 Task: In the Company ppg.com, Add note: 'Schedule a team brainstorming session for marketing campaign ideas.'. Mark checkbox to create task to follow up ': In 3 business days '. Create task, with  description: Send Thank You Email to Referral, Add due date: In 3 Business Days; Add reminder: 30 Minutes before. Set Priority High and add note: Take detailed meeting minutes and share them with the team afterward.. Logged in from softage.5@softage.net
Action: Mouse moved to (170, 223)
Screenshot: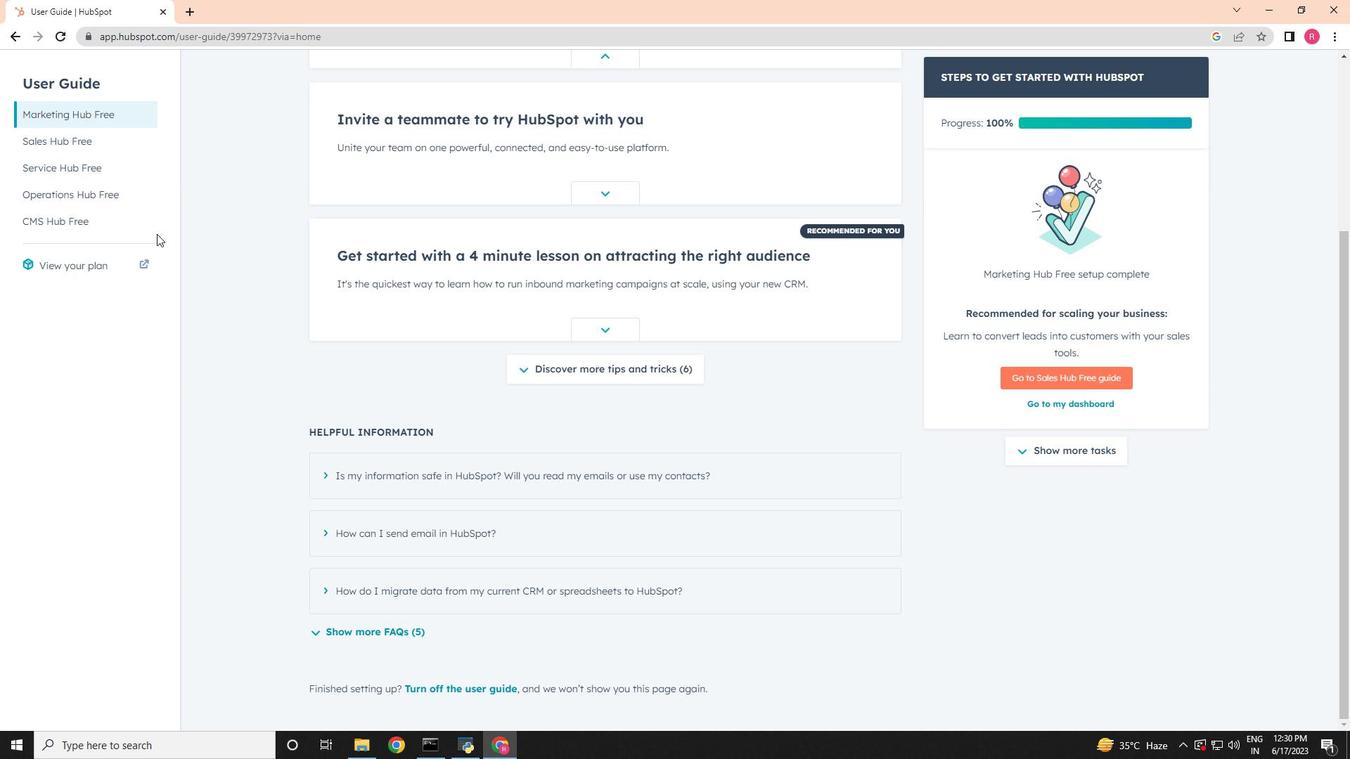 
Action: Mouse scrolled (170, 224) with delta (0, 0)
Screenshot: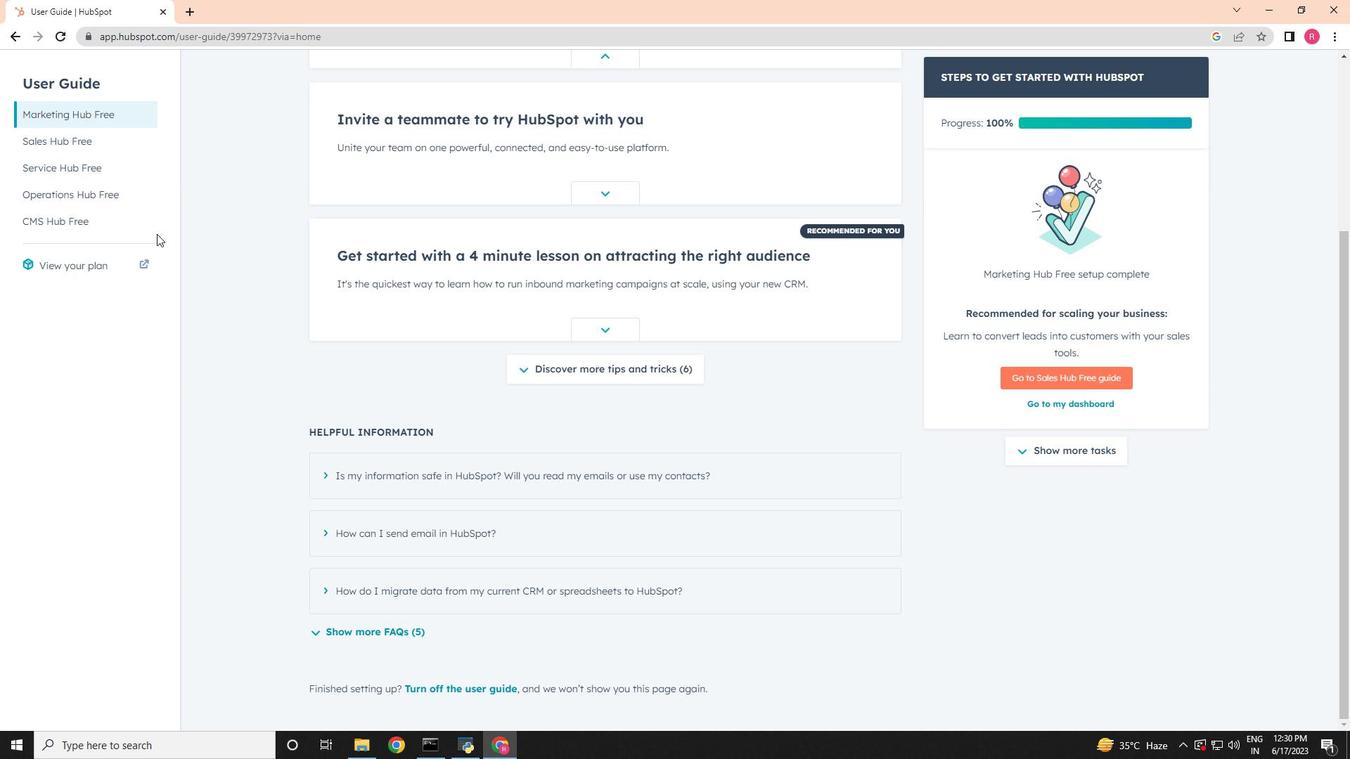 
Action: Mouse moved to (173, 216)
Screenshot: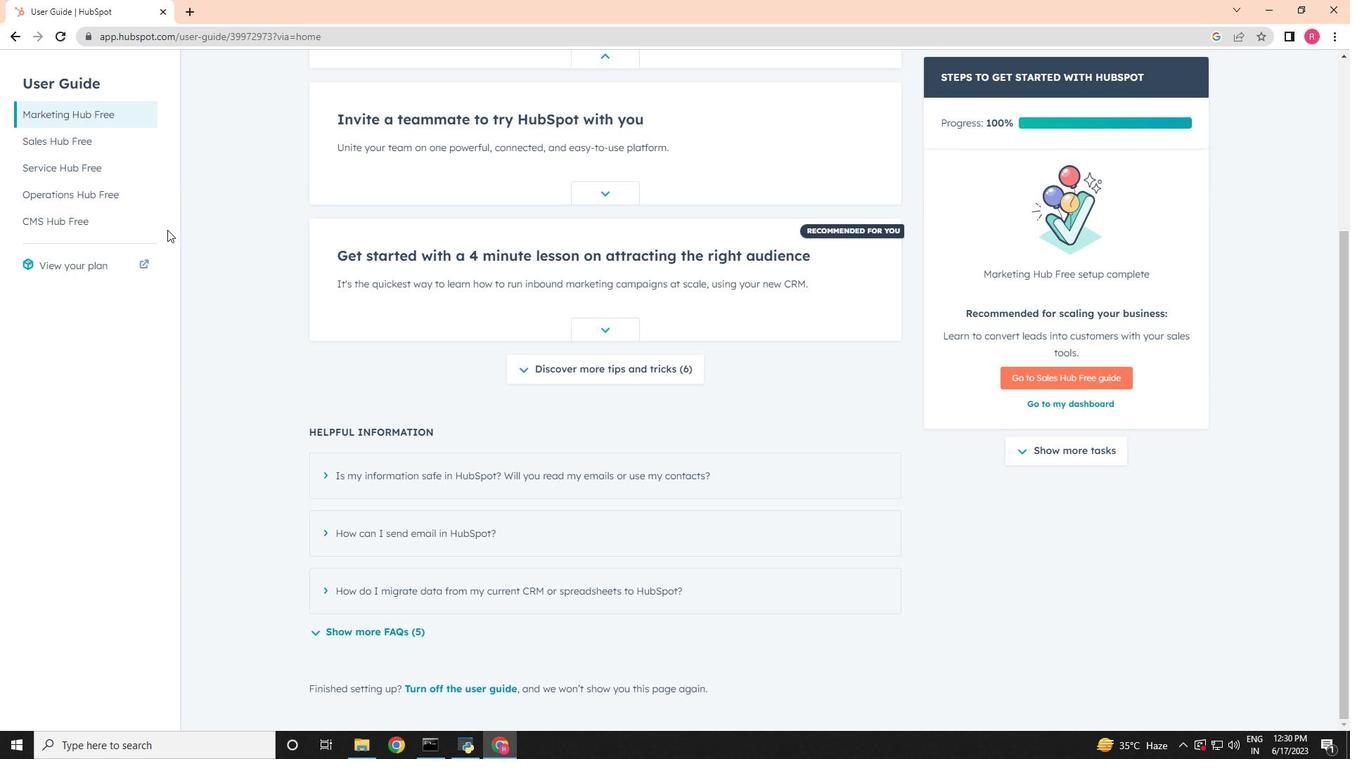 
Action: Mouse scrolled (173, 217) with delta (0, 0)
Screenshot: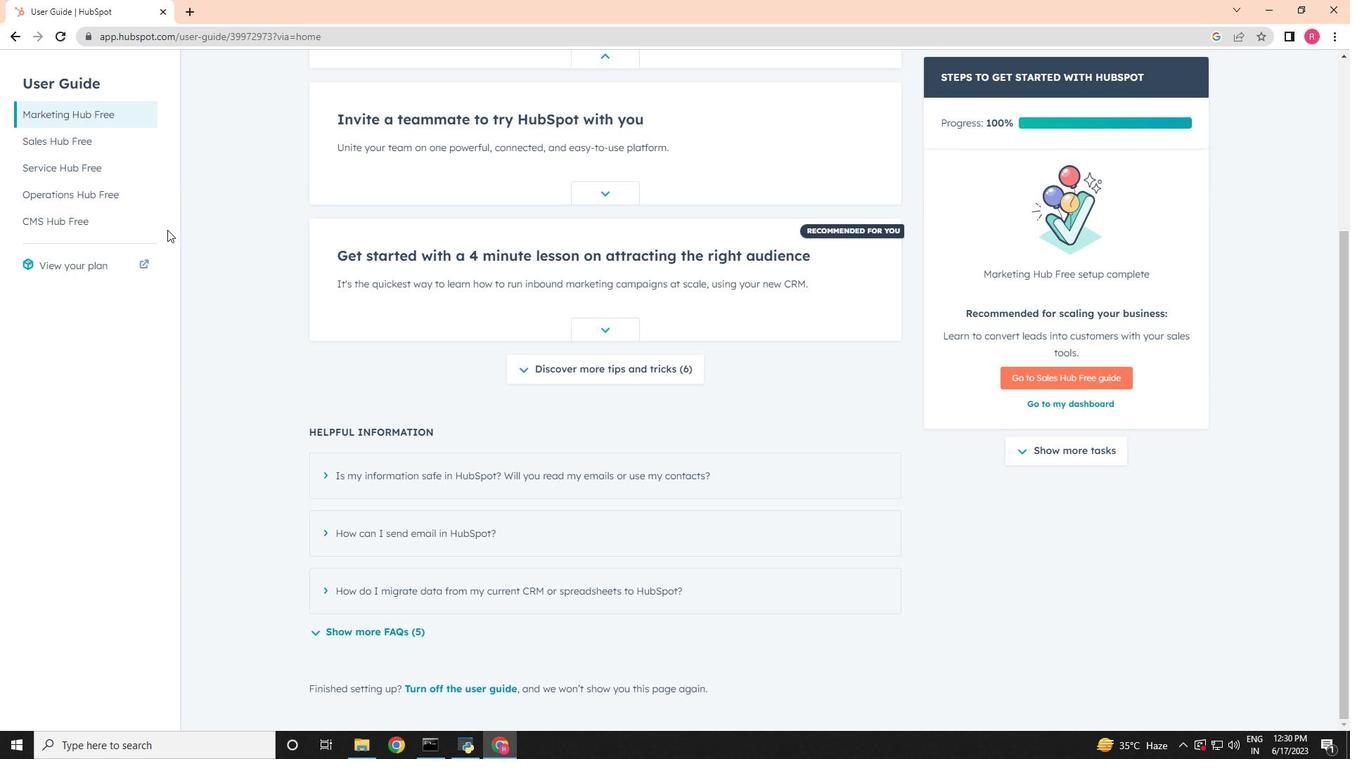 
Action: Mouse moved to (173, 216)
Screenshot: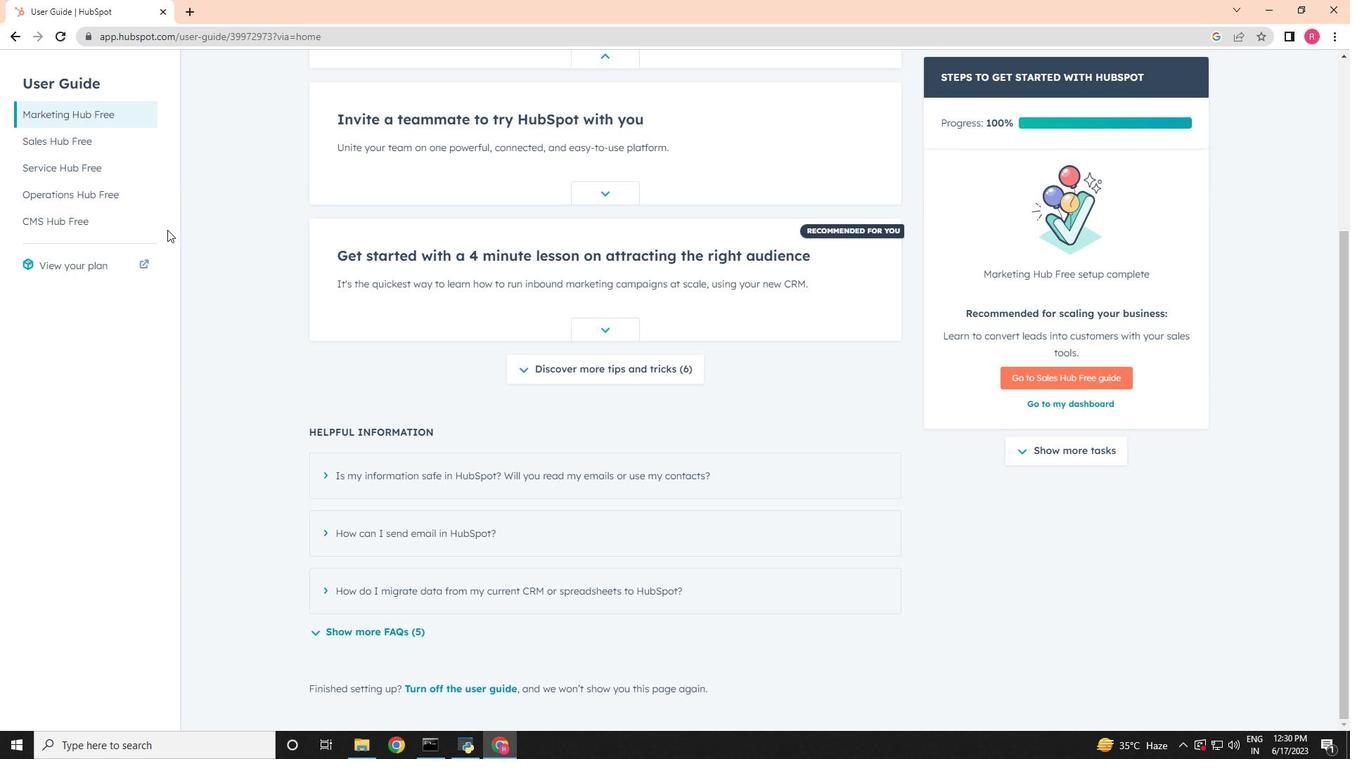 
Action: Mouse scrolled (173, 216) with delta (0, 0)
Screenshot: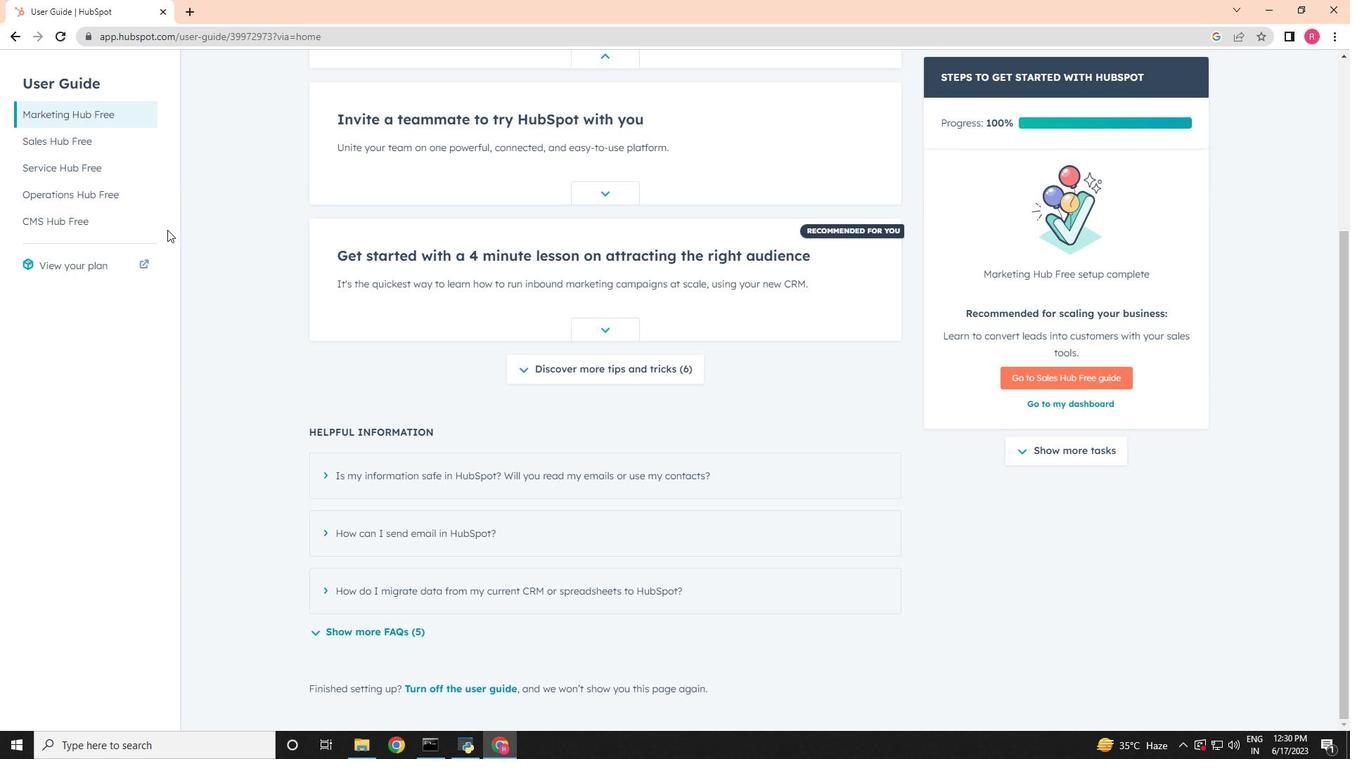 
Action: Mouse moved to (173, 215)
Screenshot: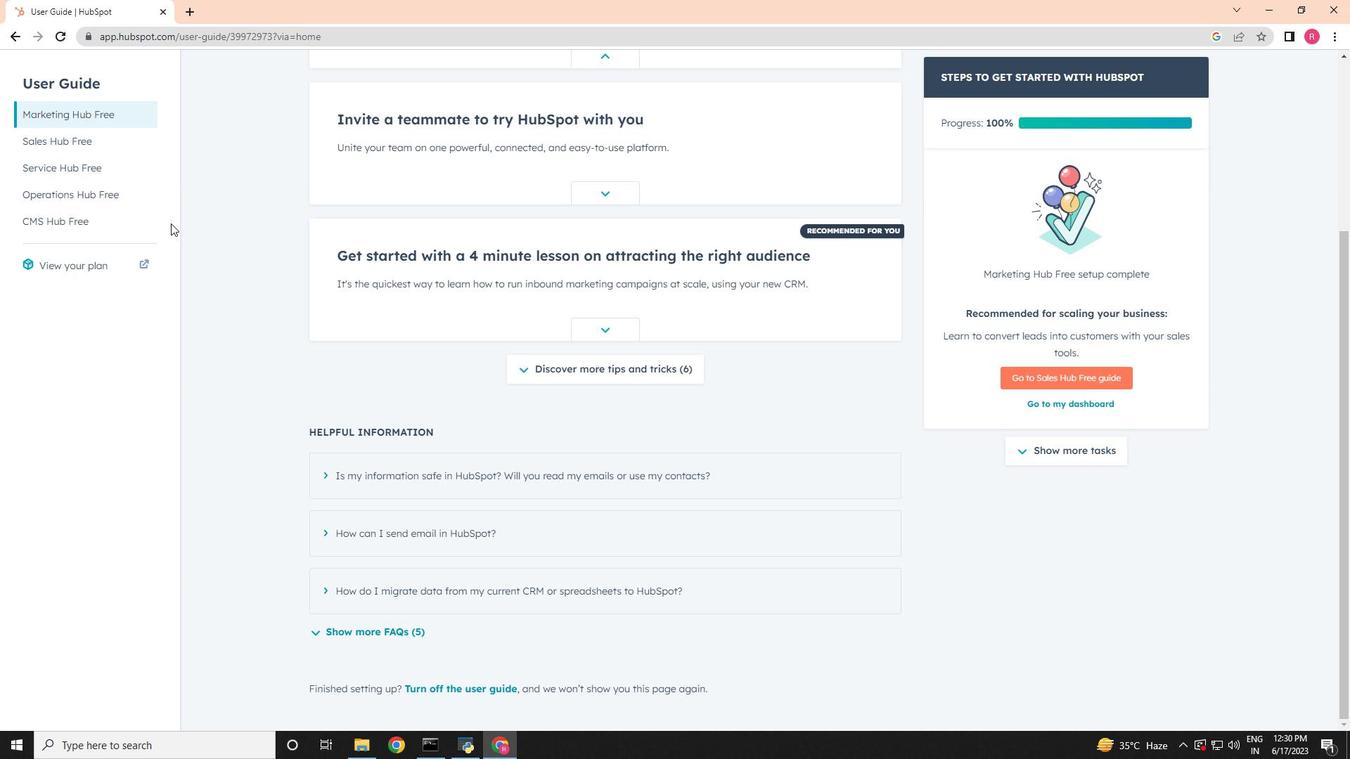 
Action: Mouse scrolled (173, 216) with delta (0, 0)
Screenshot: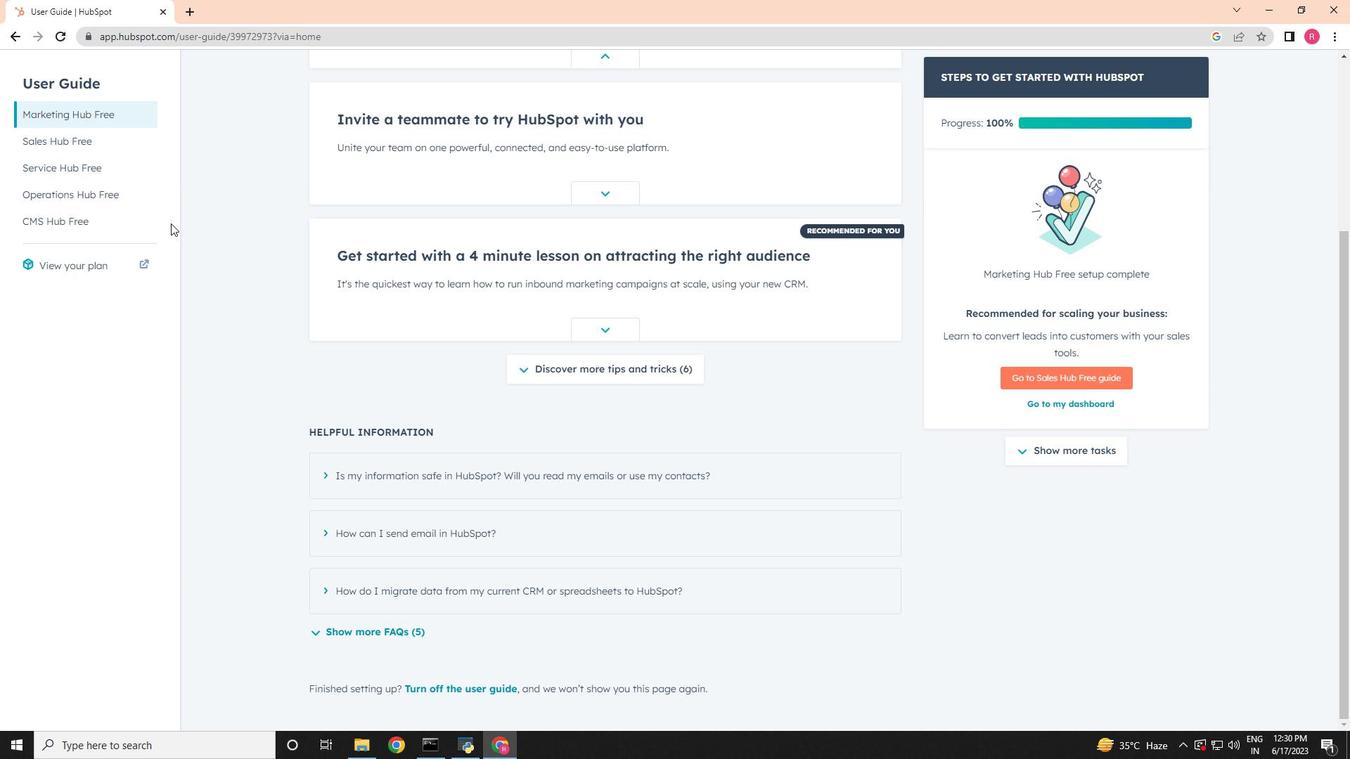 
Action: Mouse moved to (116, 69)
Screenshot: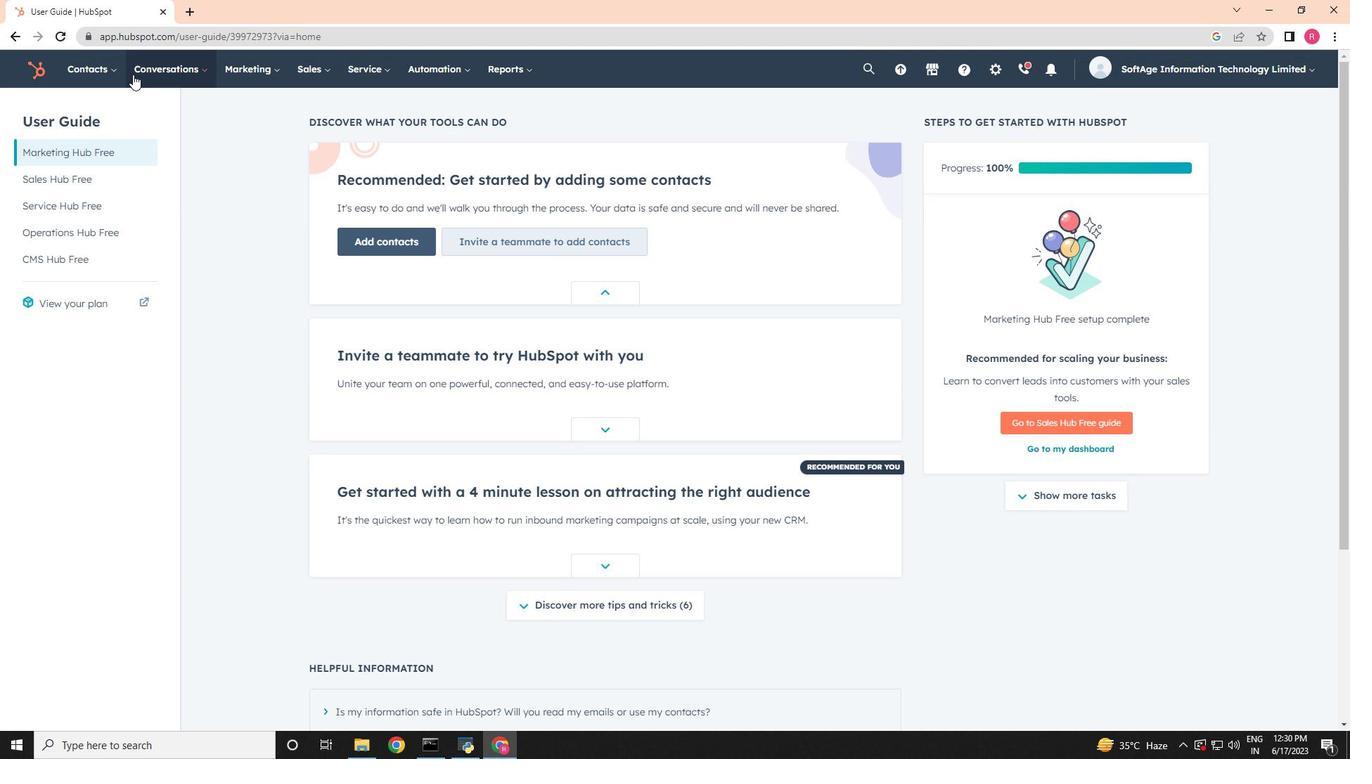 
Action: Mouse pressed left at (116, 69)
Screenshot: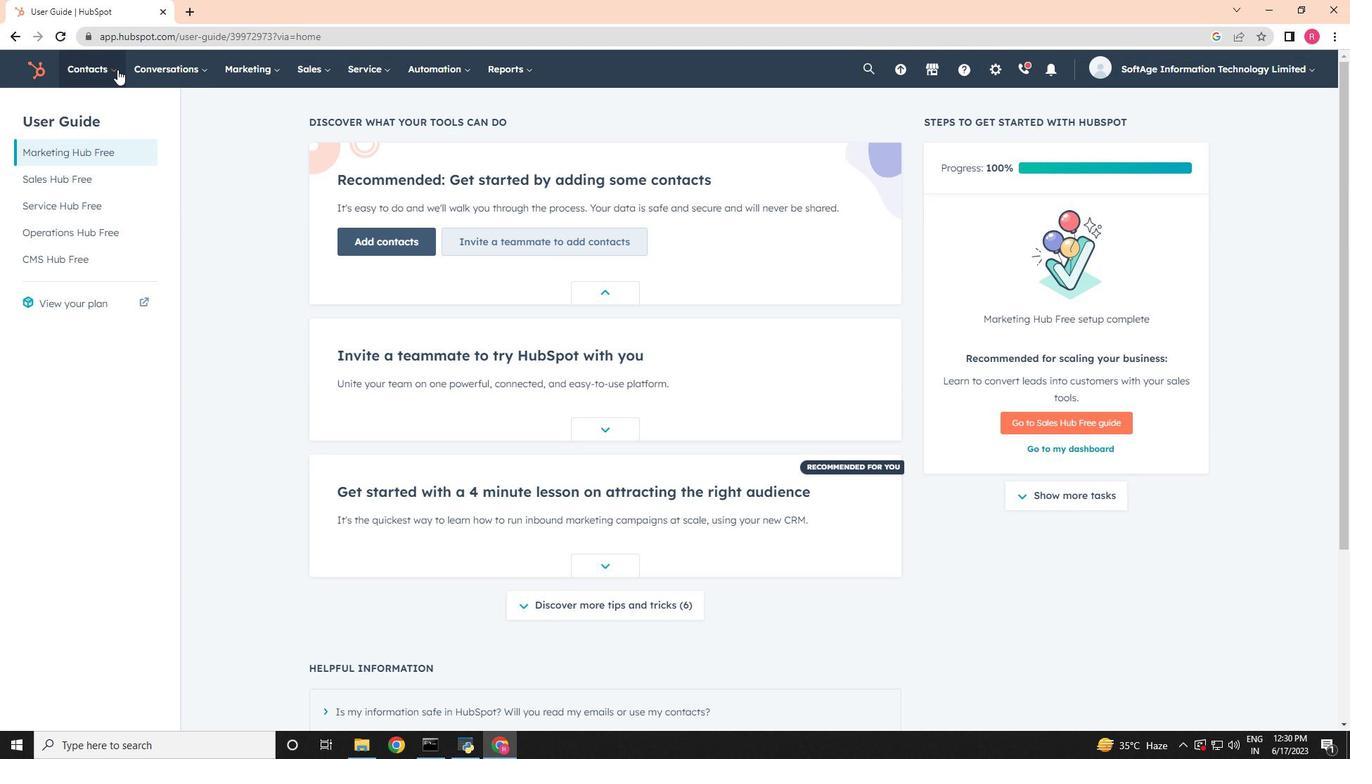 
Action: Mouse moved to (132, 139)
Screenshot: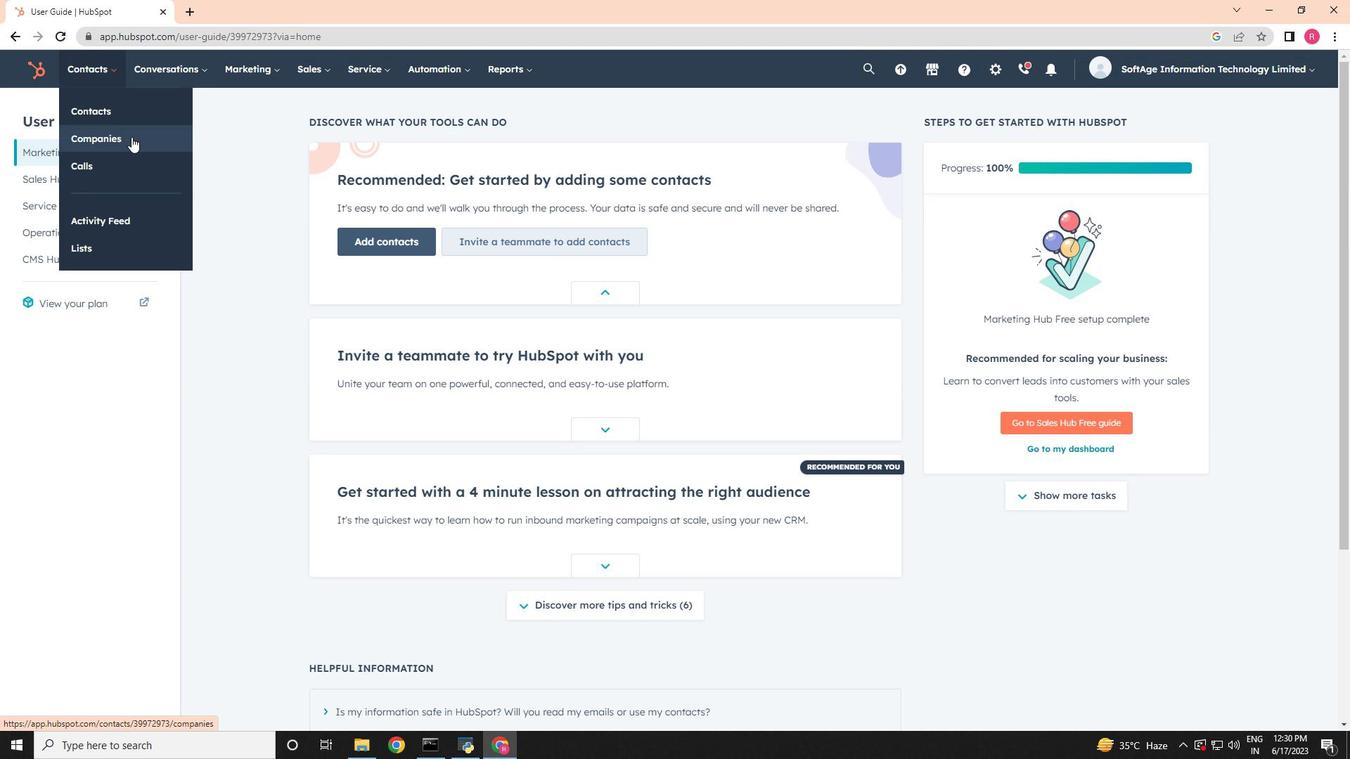 
Action: Mouse pressed left at (132, 139)
Screenshot: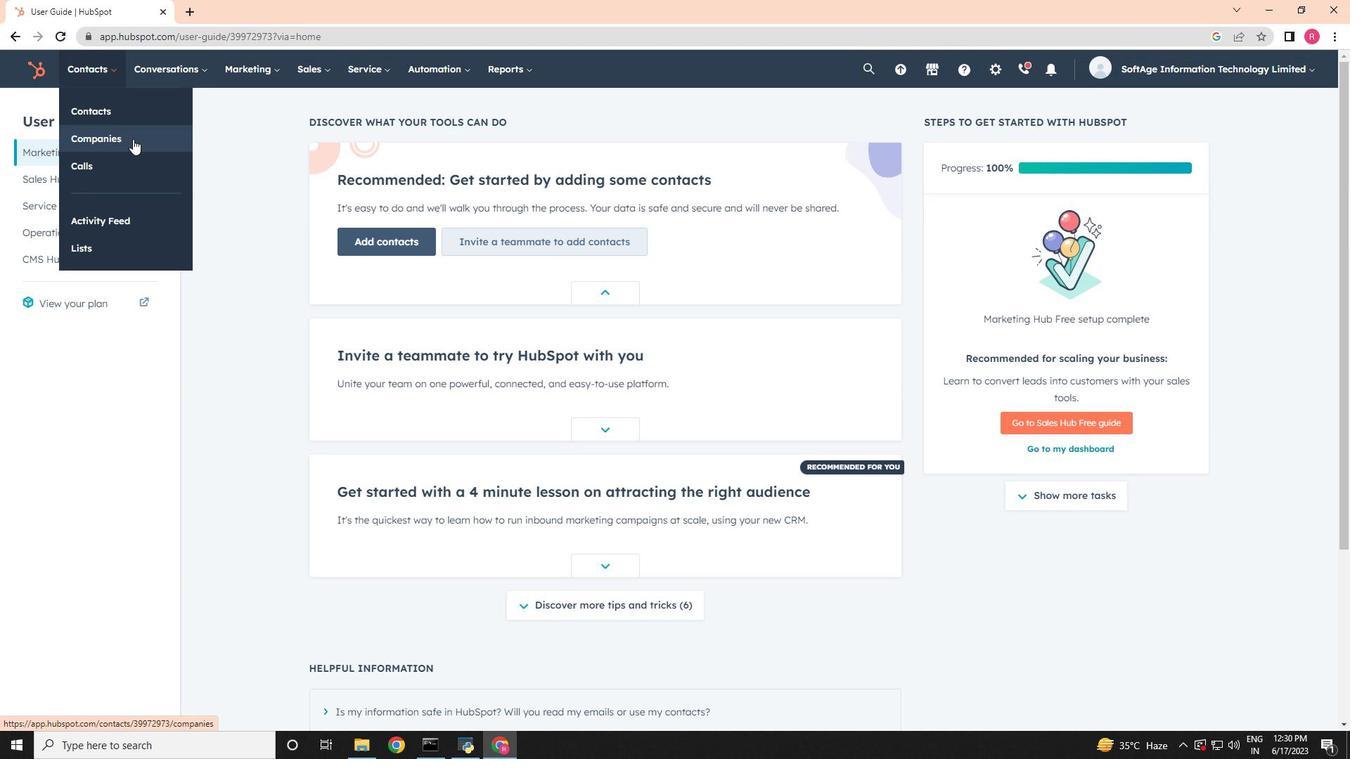 
Action: Mouse moved to (129, 226)
Screenshot: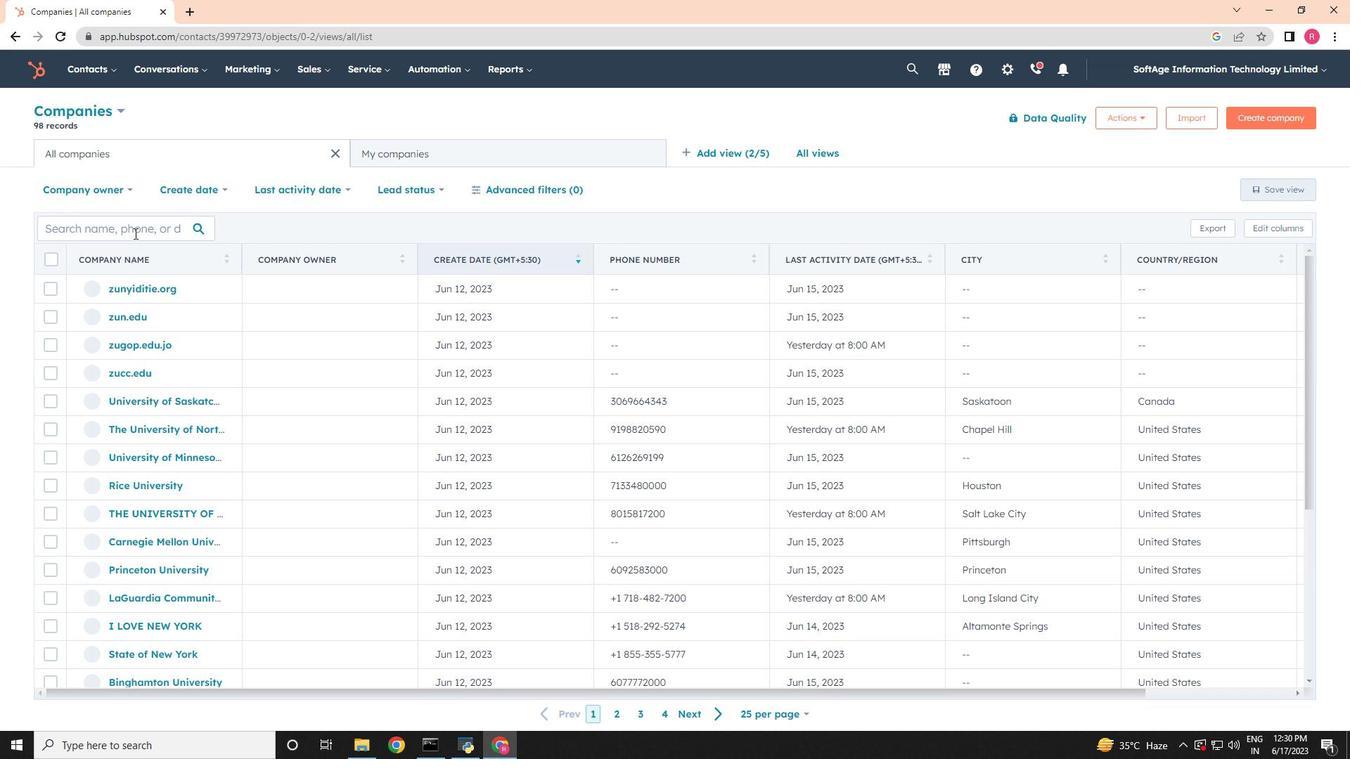 
Action: Mouse pressed left at (129, 226)
Screenshot: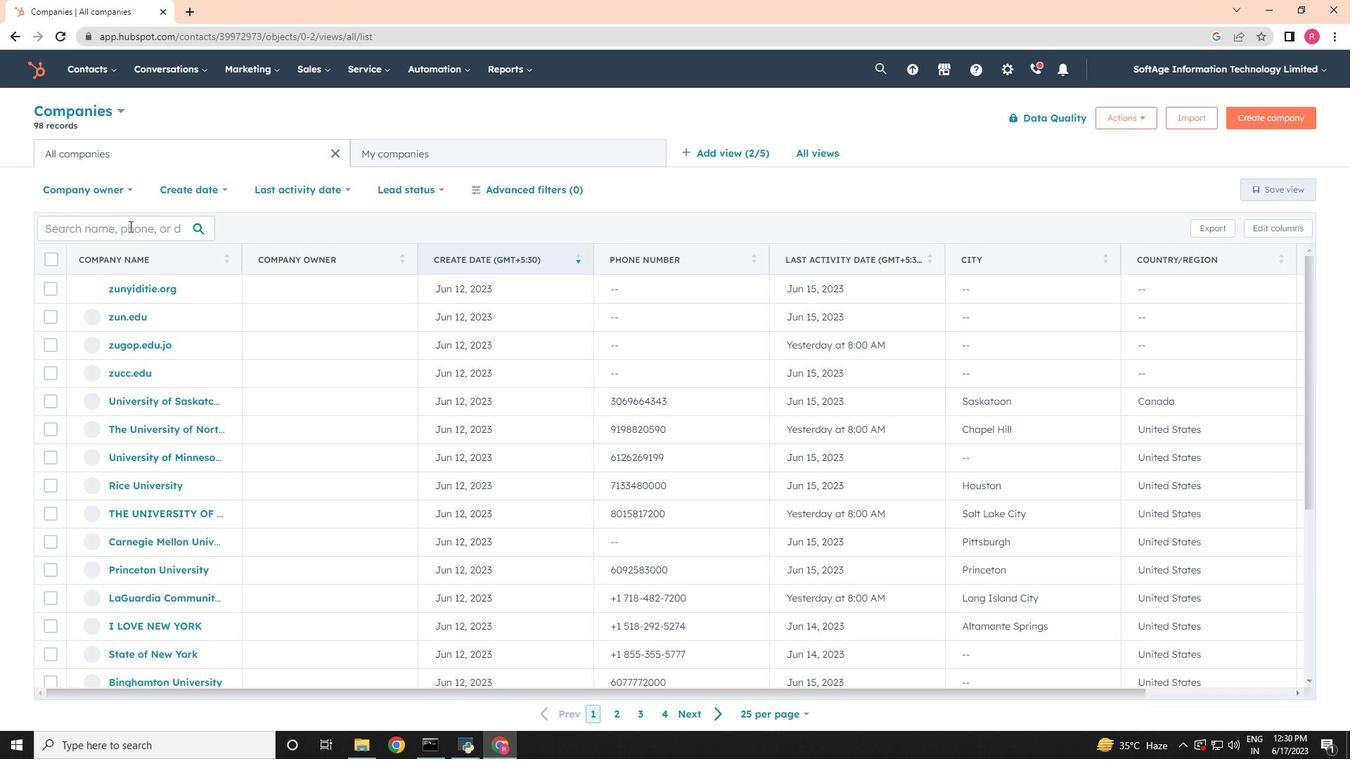 
Action: Key pressed ppg
Screenshot: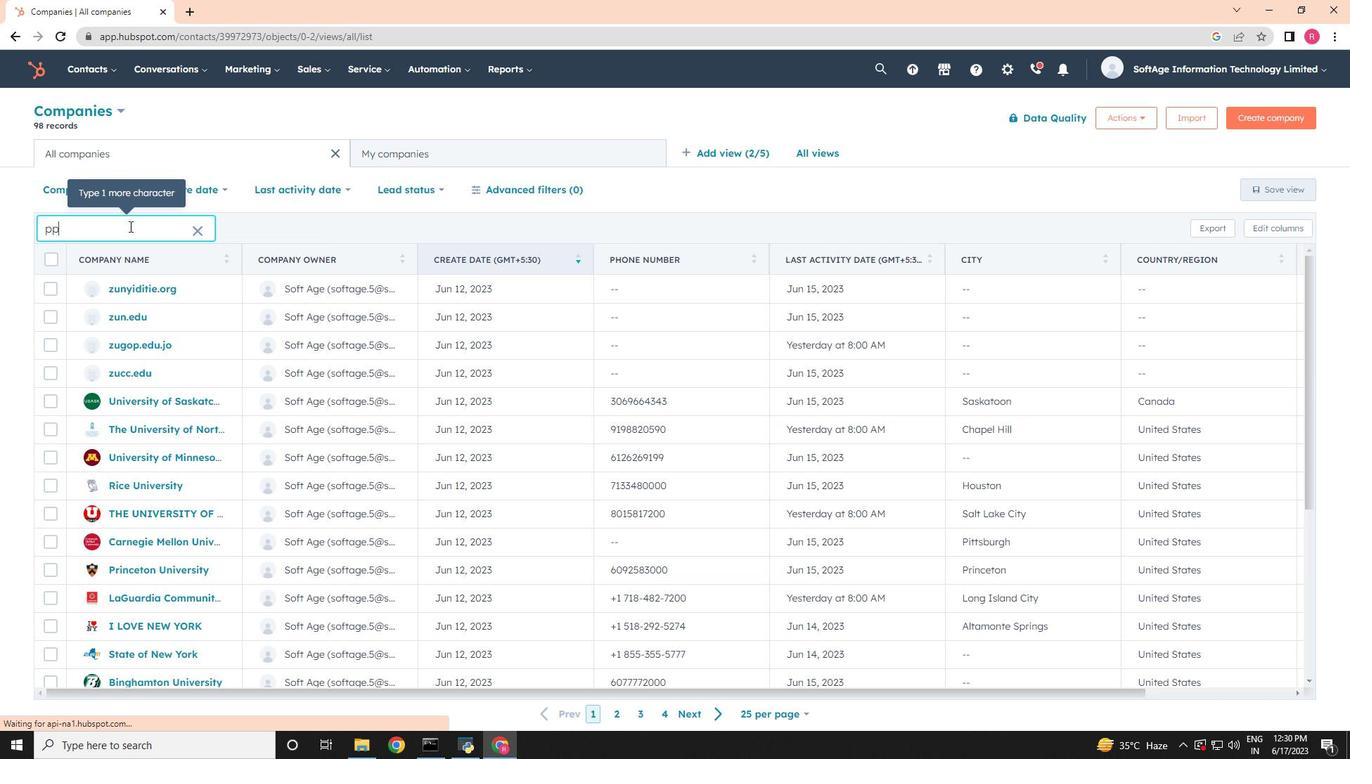 
Action: Mouse moved to (121, 287)
Screenshot: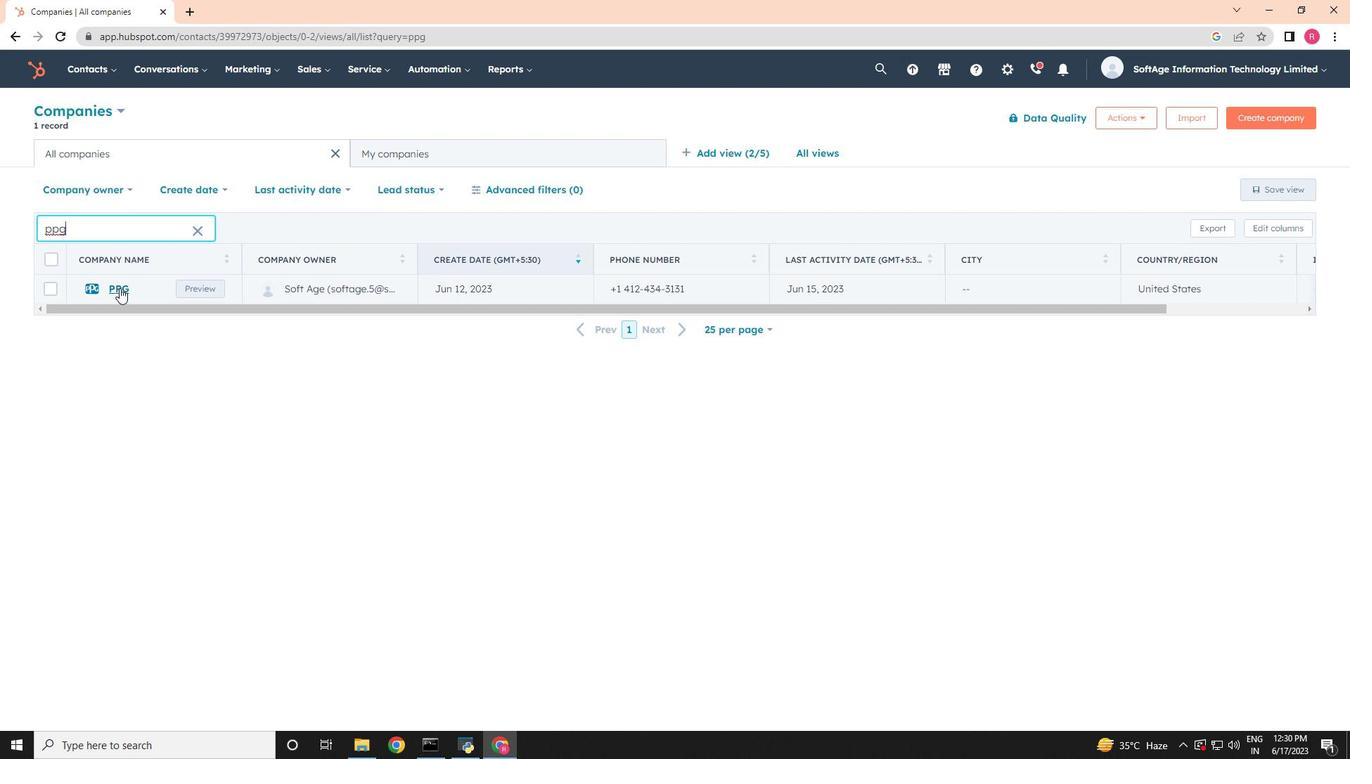 
Action: Mouse pressed left at (121, 287)
Screenshot: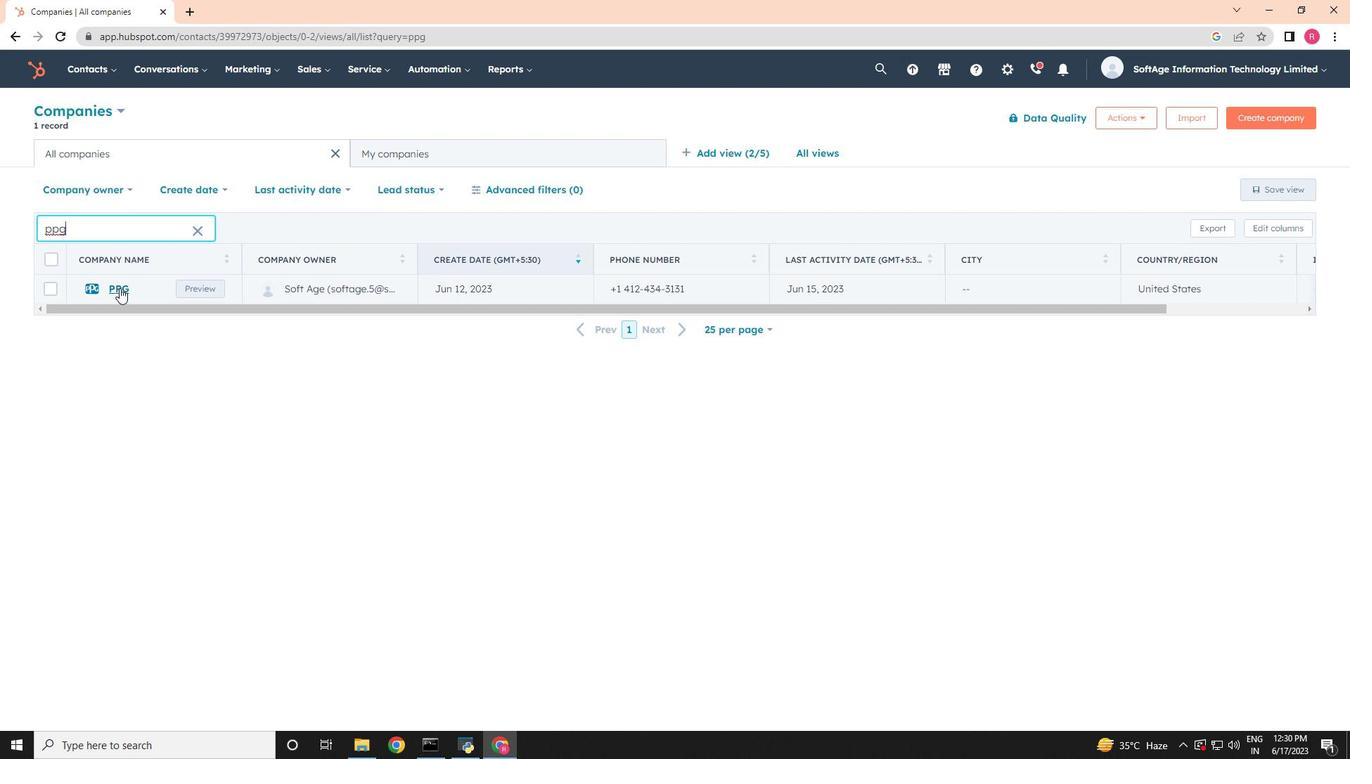 
Action: Mouse moved to (51, 231)
Screenshot: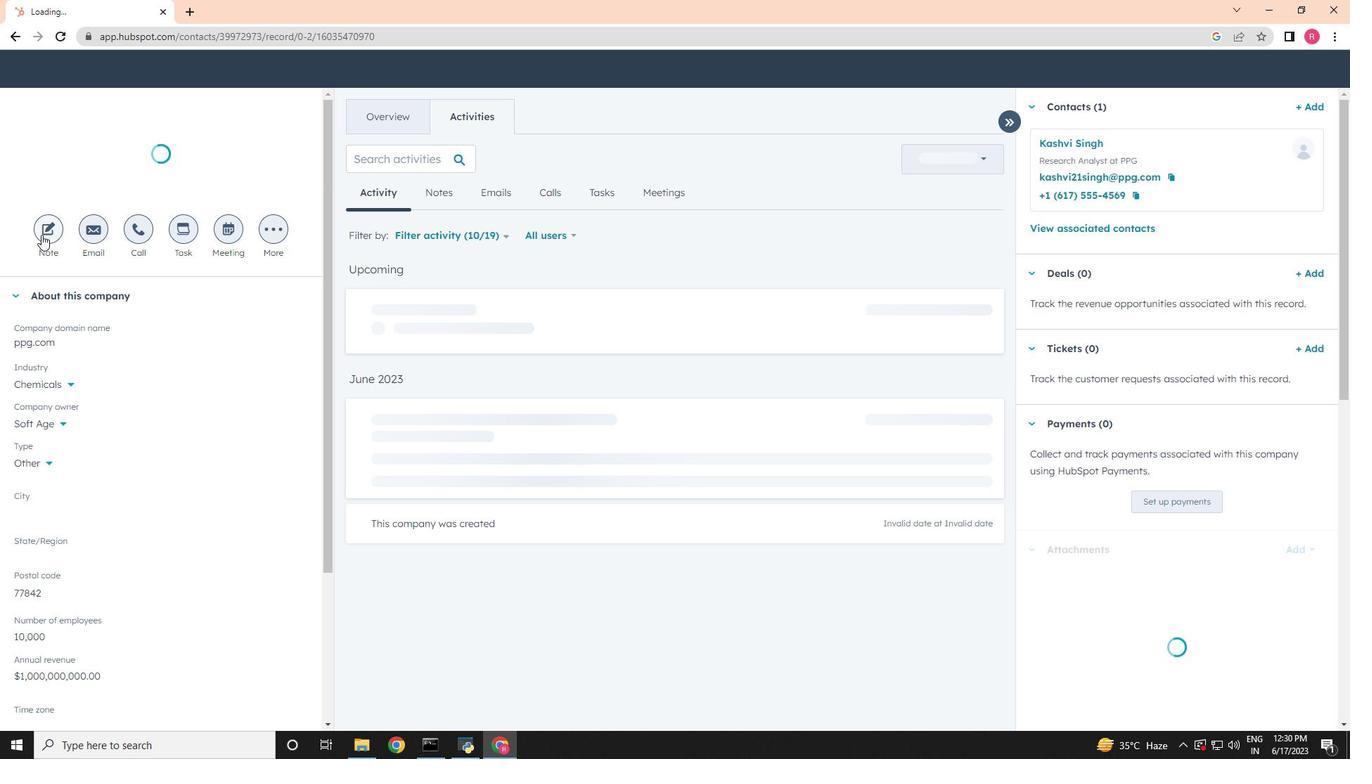 
Action: Mouse pressed left at (51, 231)
Screenshot: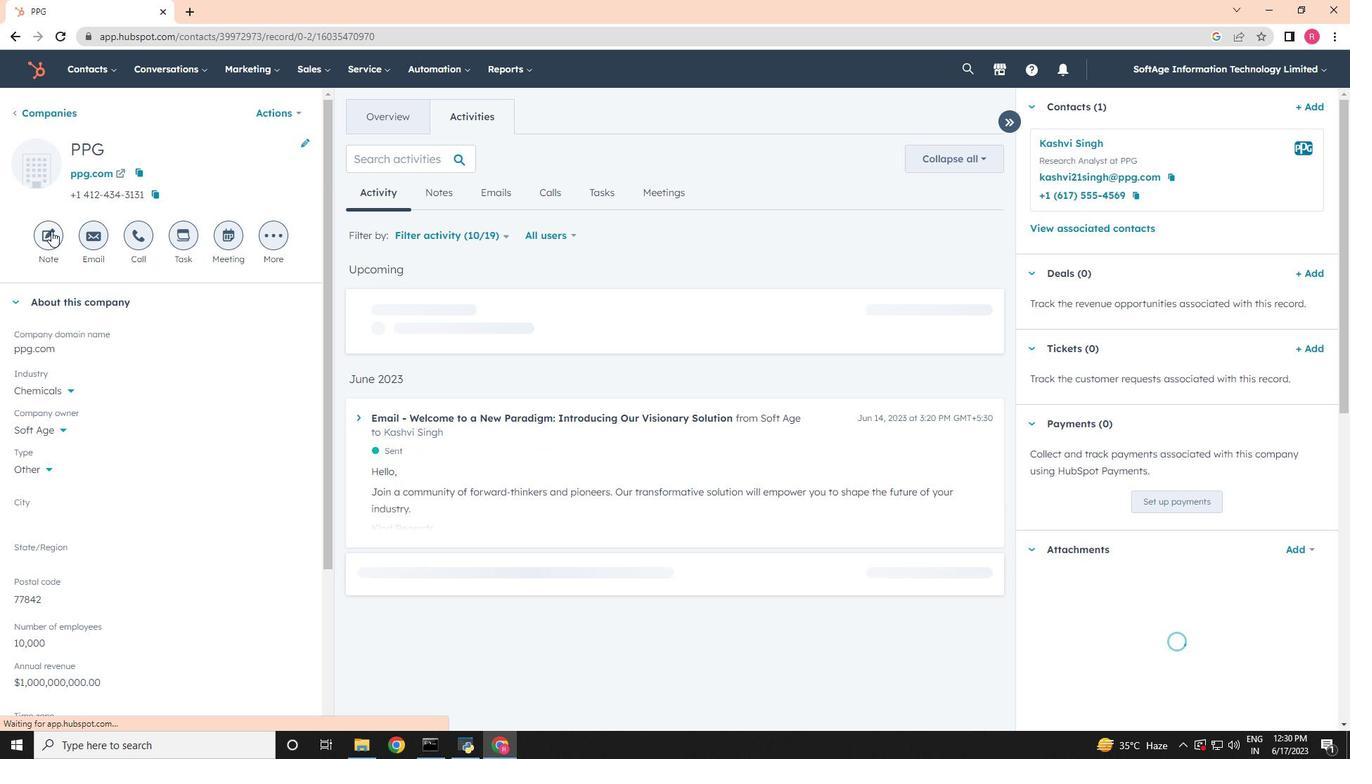 
Action: Mouse moved to (1188, 423)
Screenshot: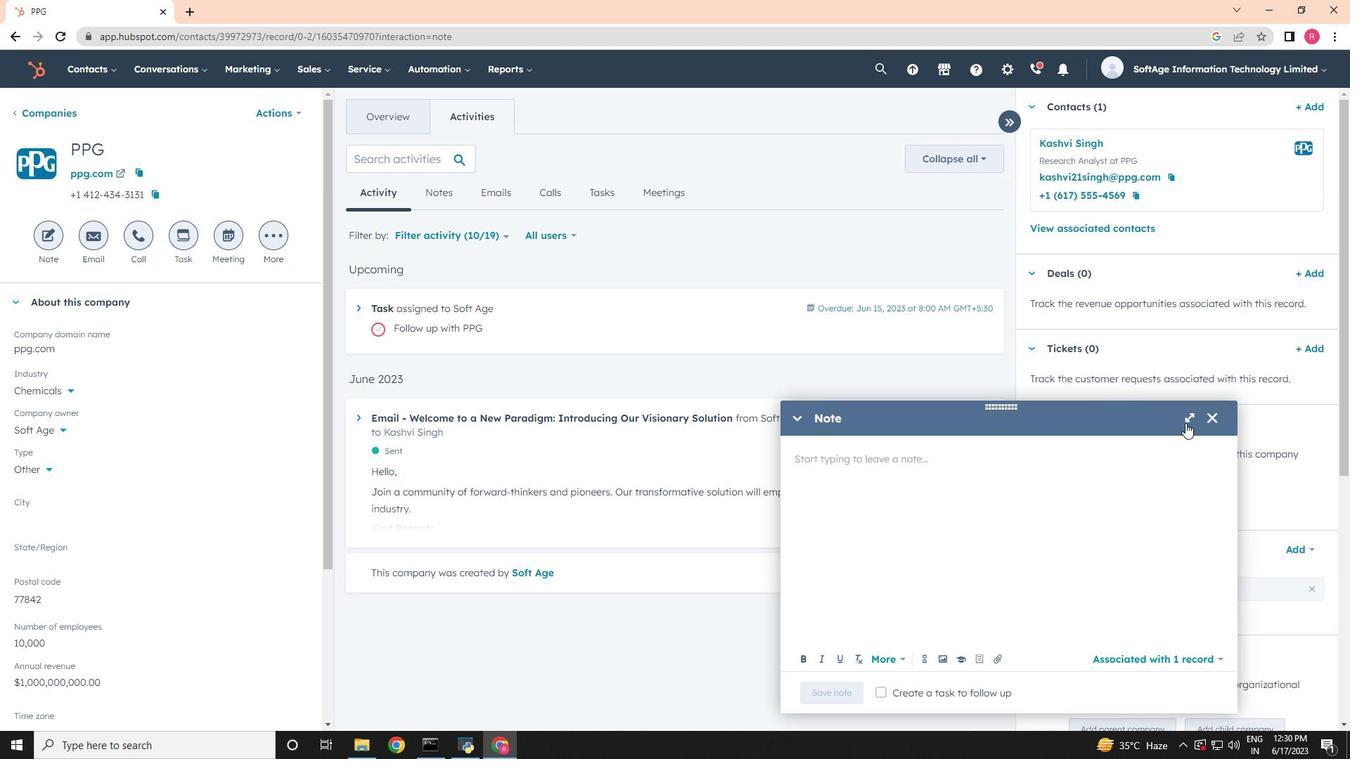 
Action: Mouse pressed left at (1188, 423)
Screenshot: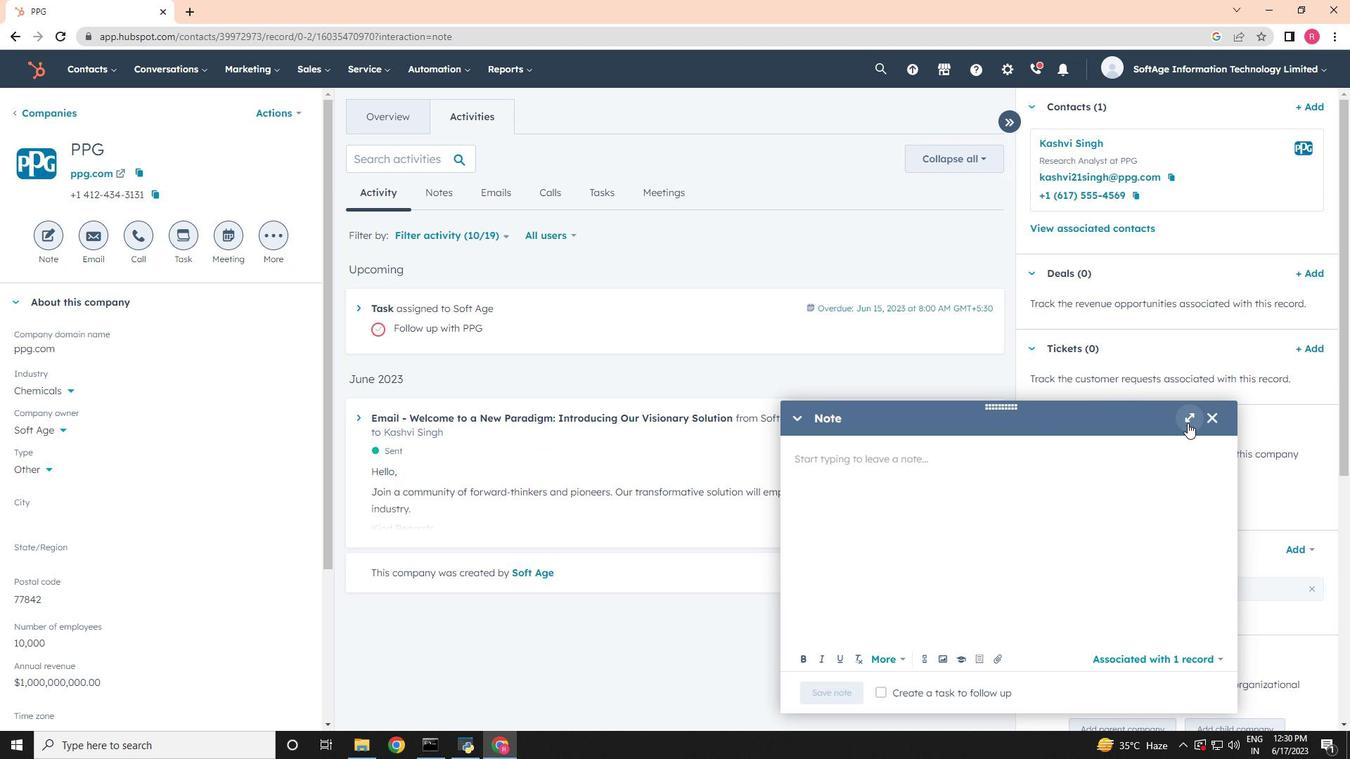 
Action: Mouse moved to (884, 414)
Screenshot: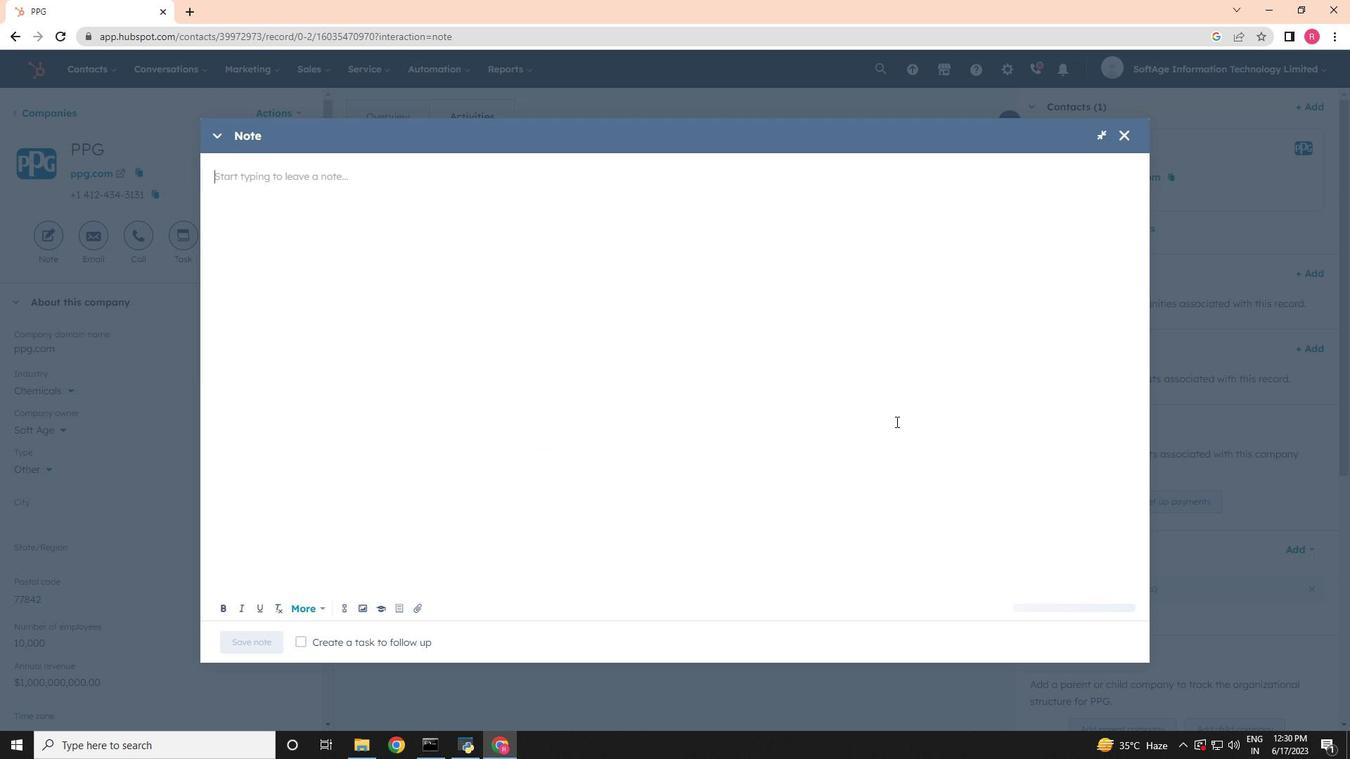 
Action: Key pressed <Key.shift>Schedule<Key.space>a<Key.space>team<Key.space>brainstorming<Key.space>se
Screenshot: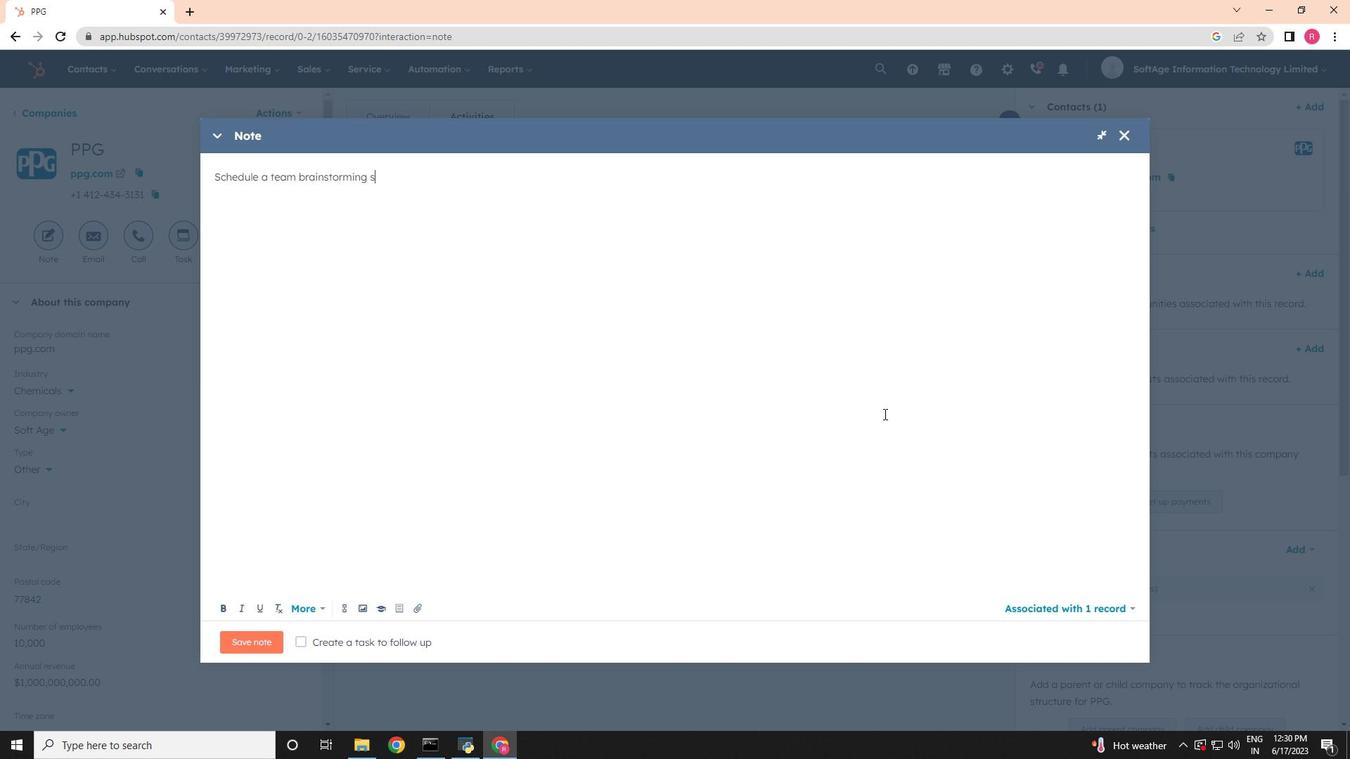 
Action: Mouse moved to (884, 414)
Screenshot: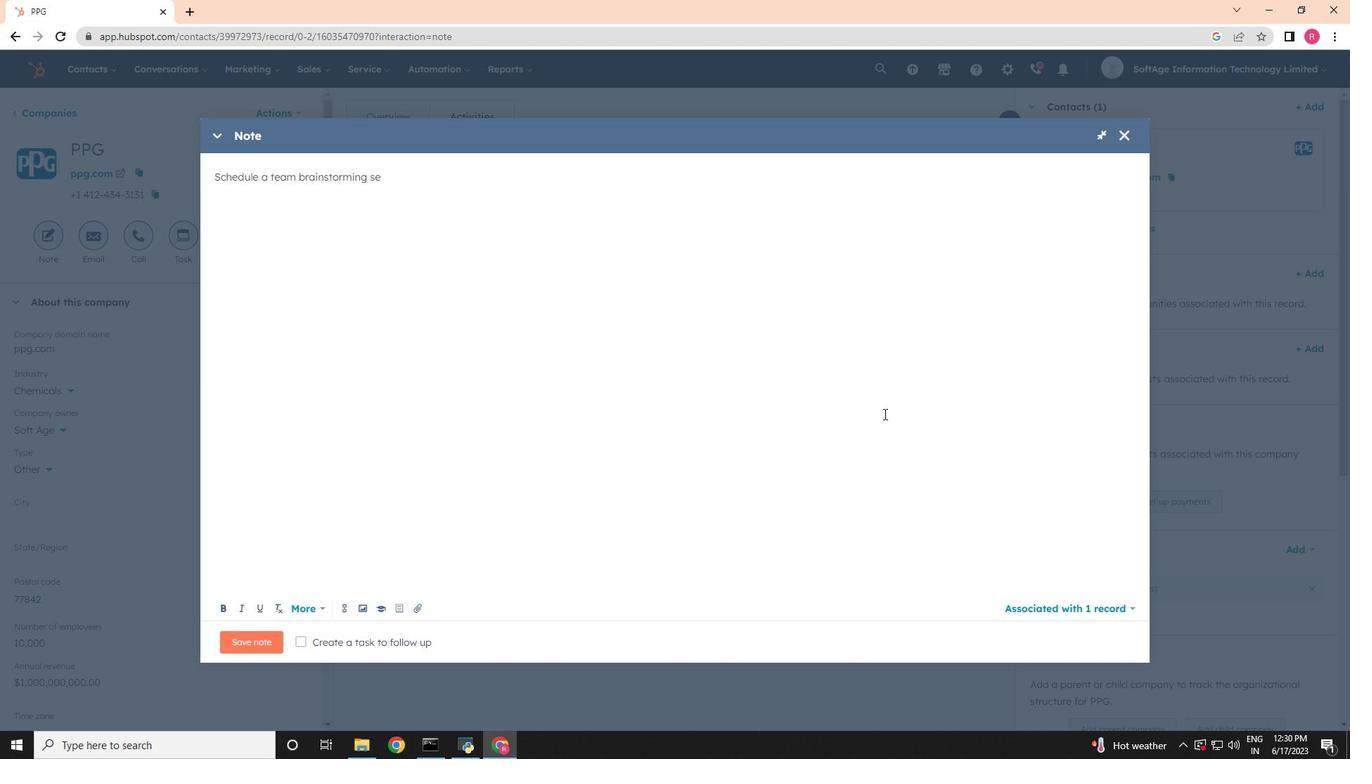 
Action: Key pressed ssion<Key.space>for<Key.space>marketing<Key.space>campaign<Key.space>ideas.
Screenshot: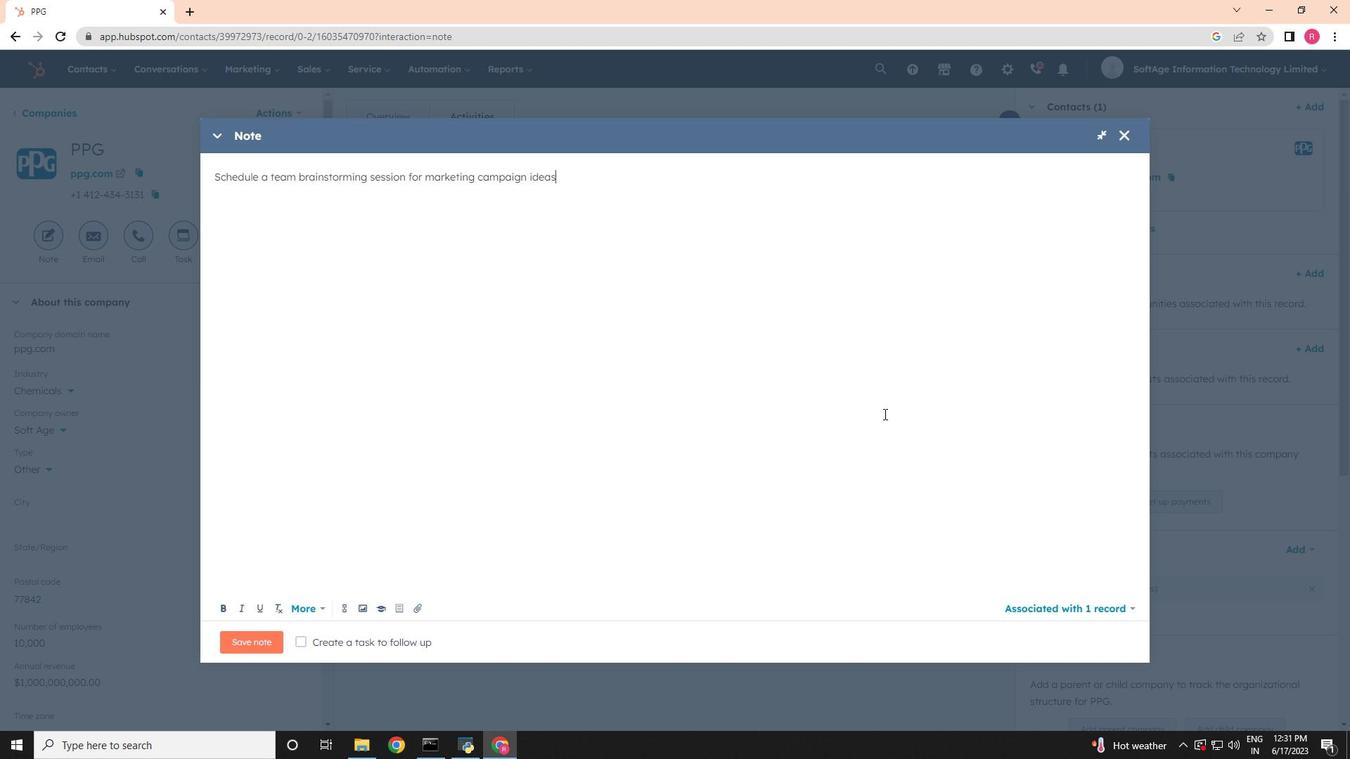 
Action: Mouse moved to (308, 640)
Screenshot: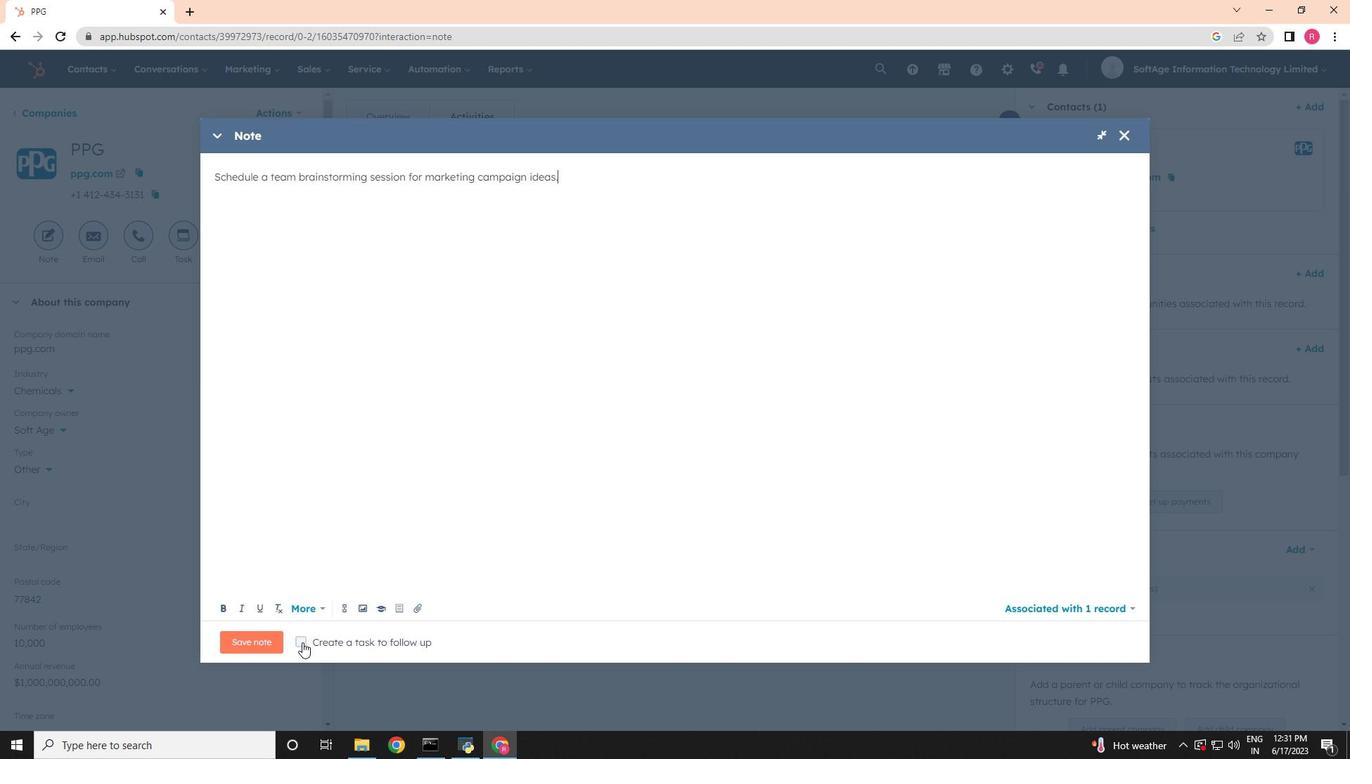 
Action: Mouse pressed left at (308, 640)
Screenshot: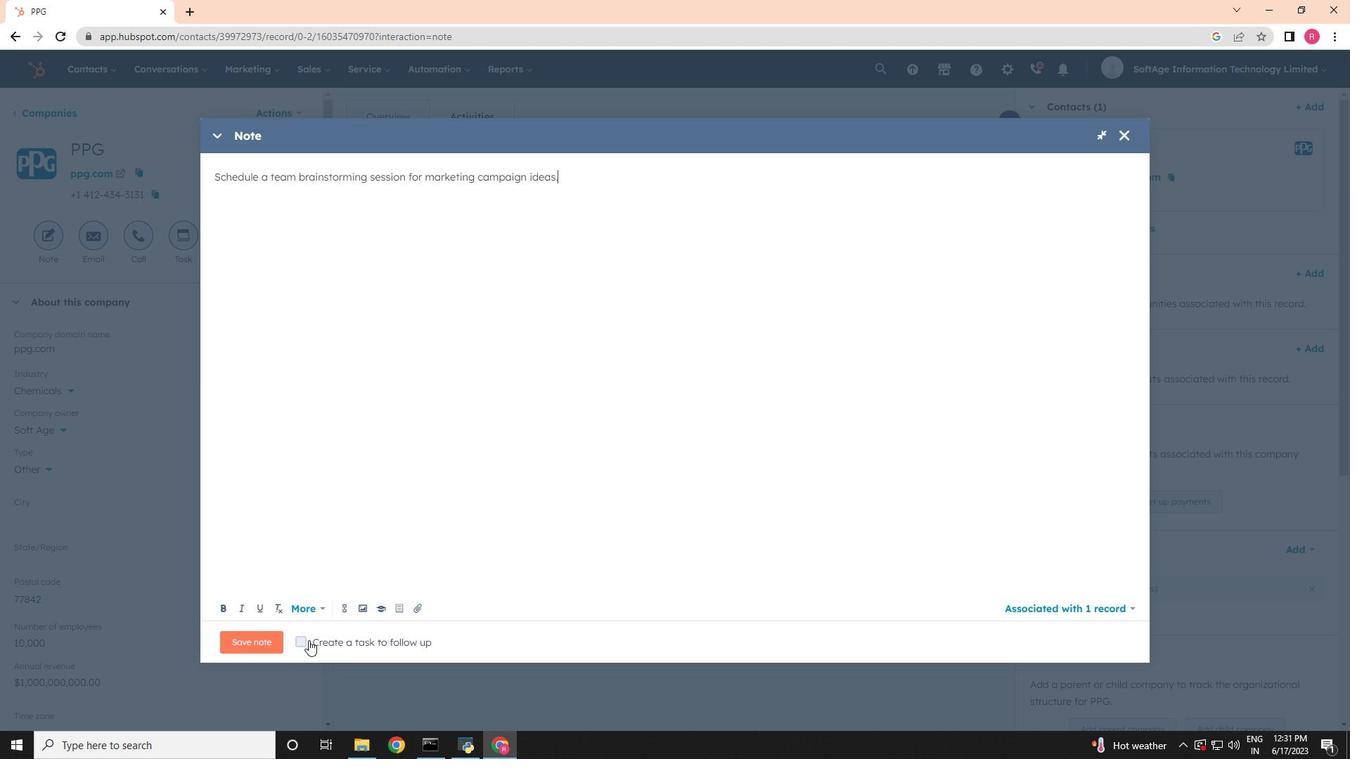 
Action: Mouse moved to (494, 645)
Screenshot: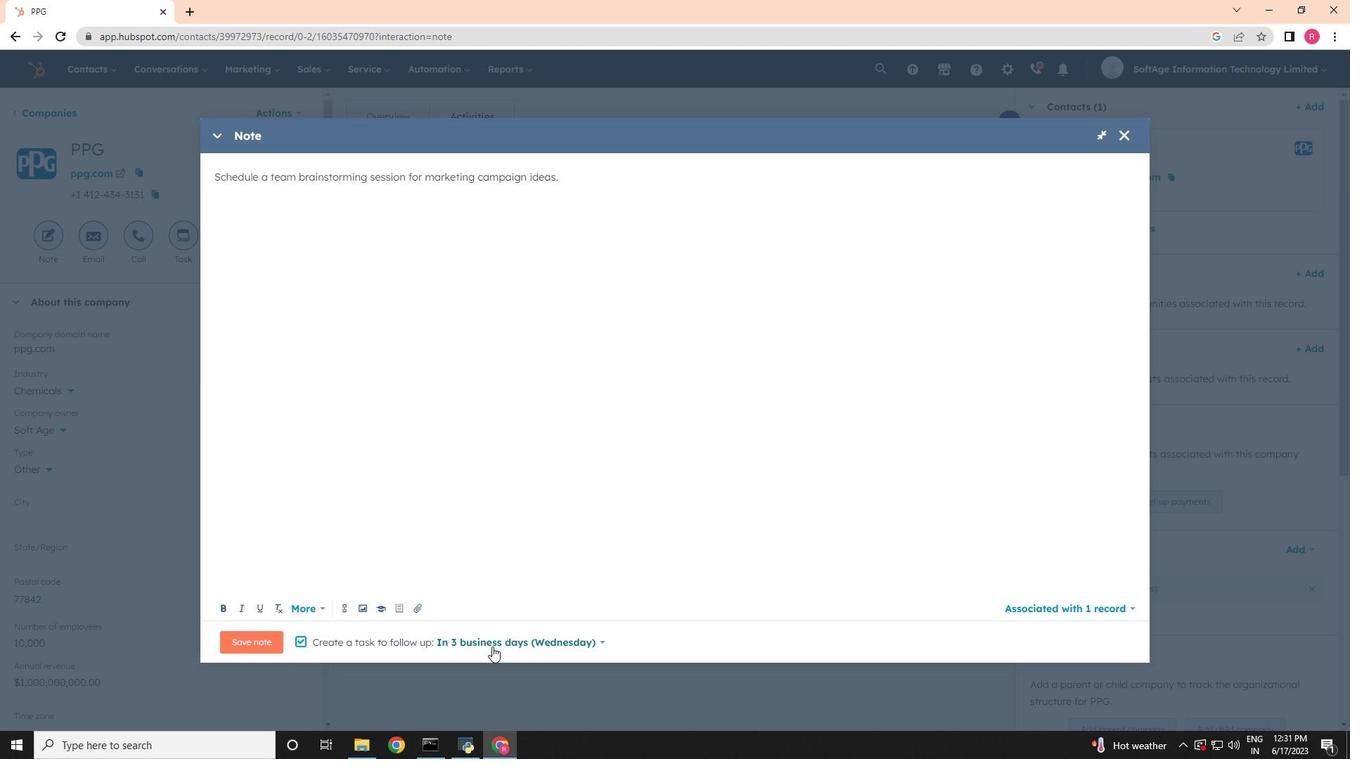 
Action: Mouse pressed left at (494, 645)
Screenshot: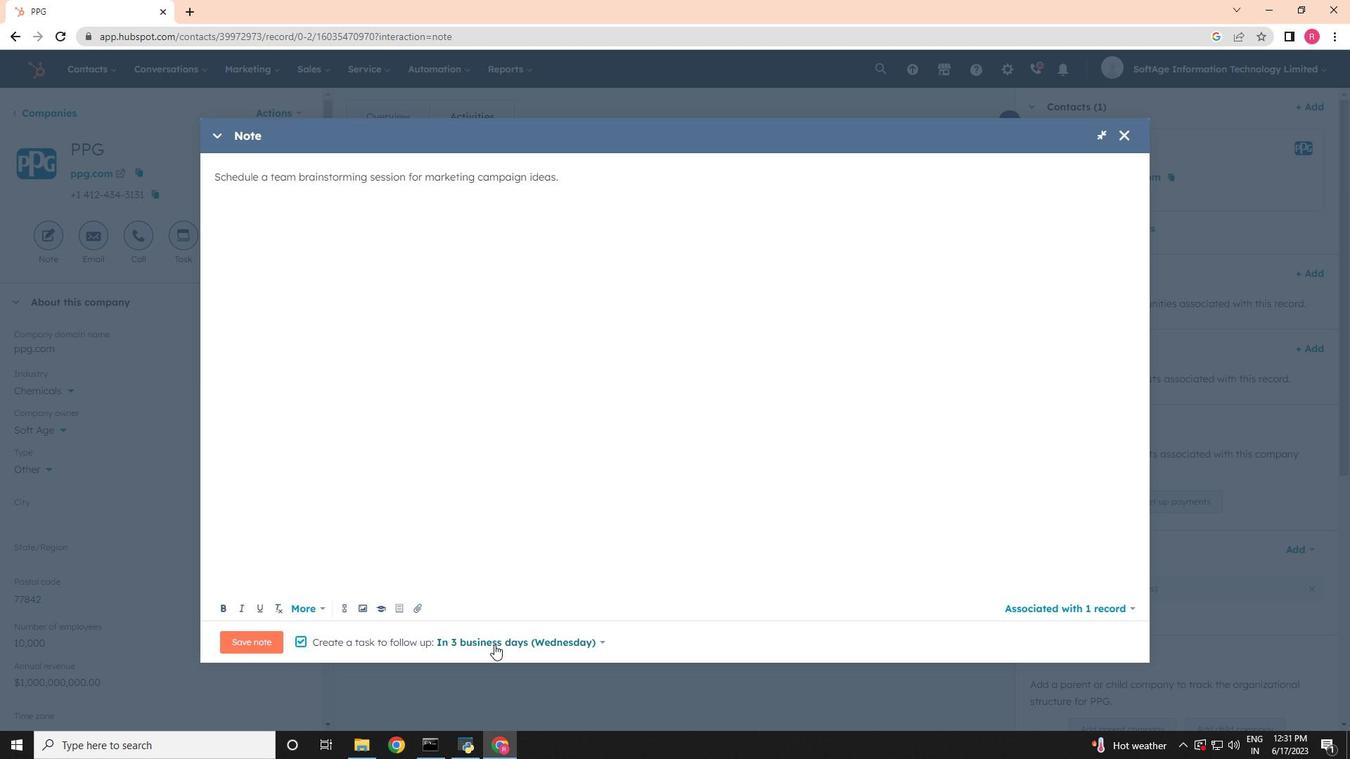 
Action: Mouse moved to (521, 510)
Screenshot: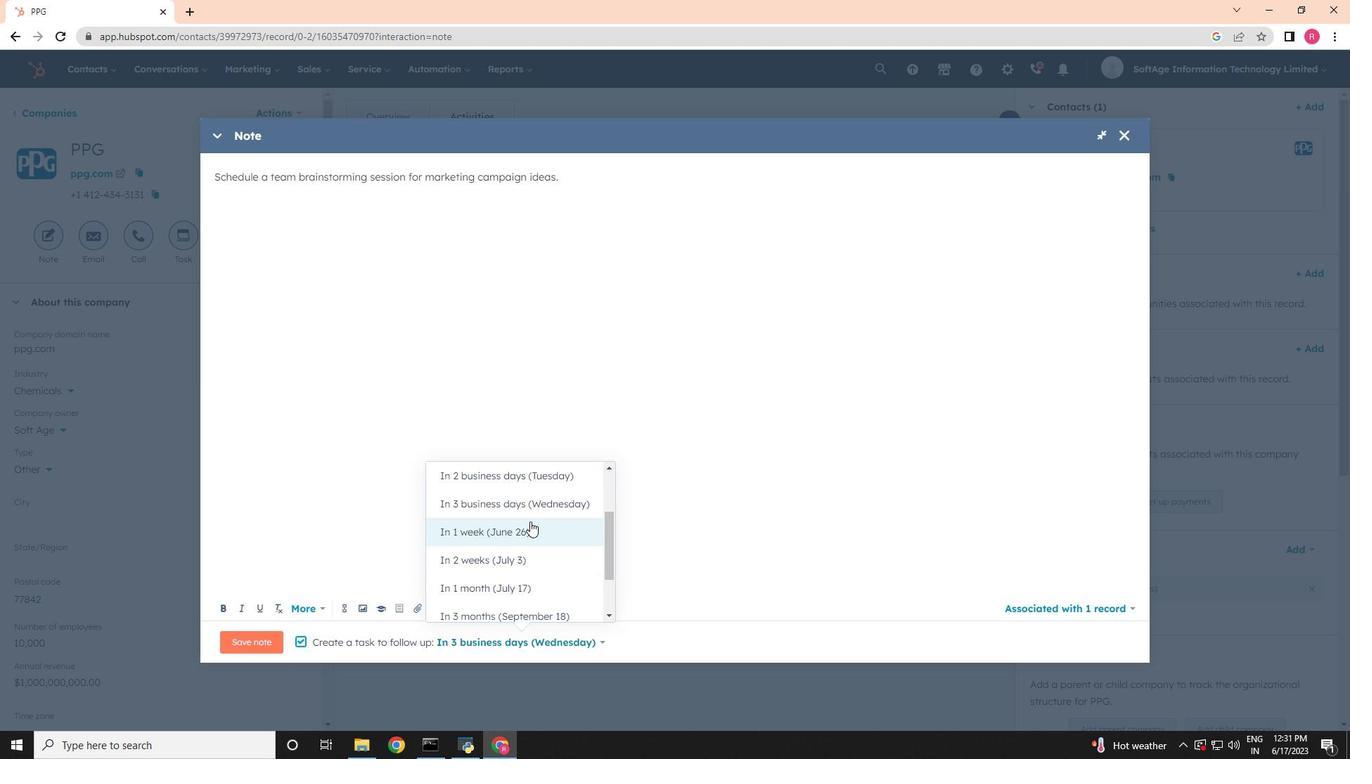 
Action: Mouse pressed left at (521, 510)
Screenshot: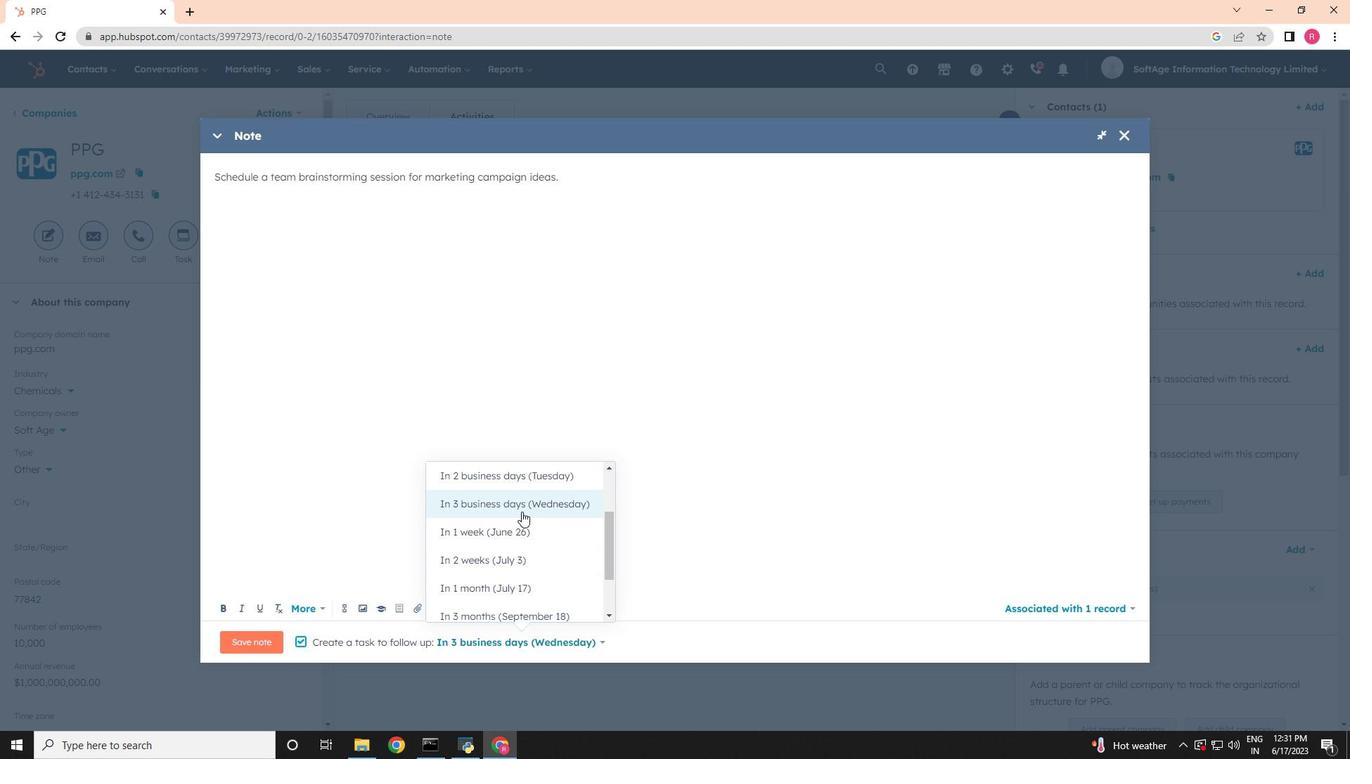 
Action: Mouse moved to (266, 644)
Screenshot: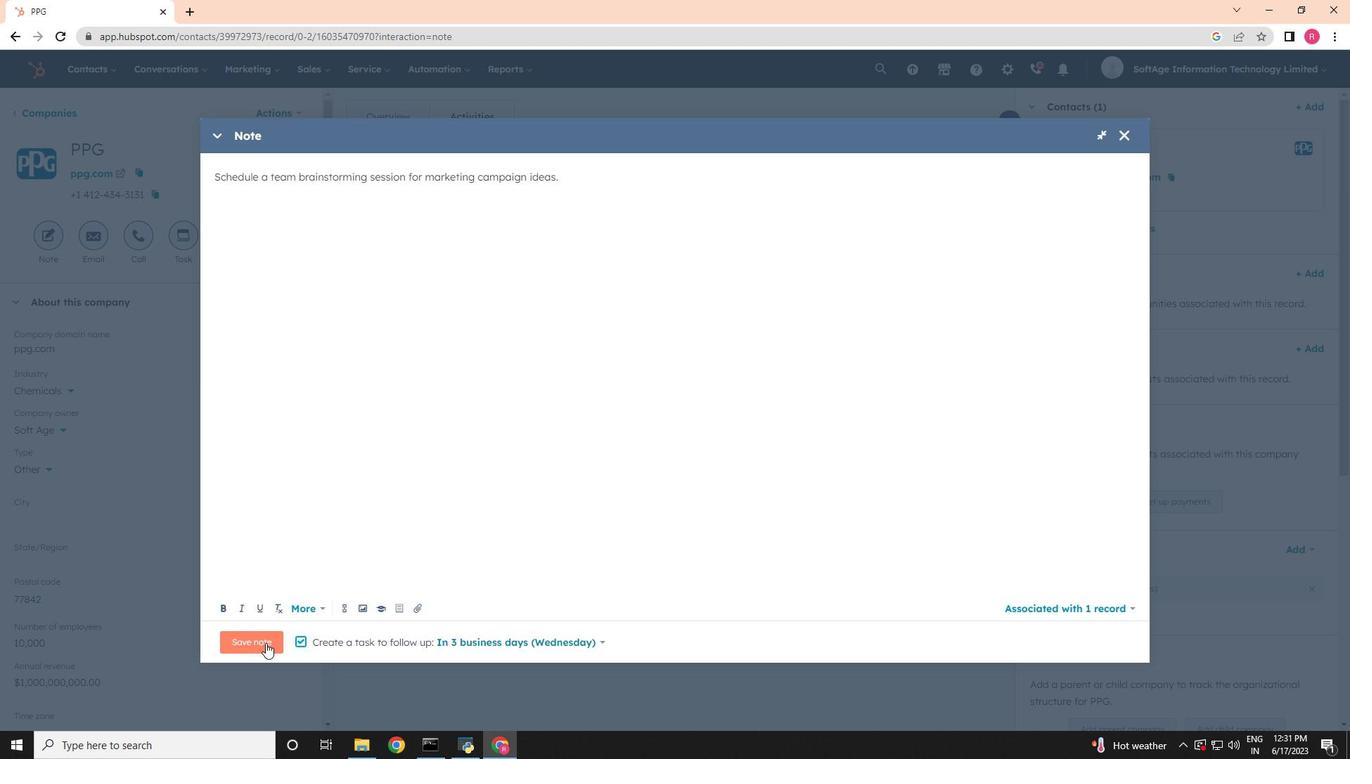 
Action: Mouse pressed left at (266, 644)
Screenshot: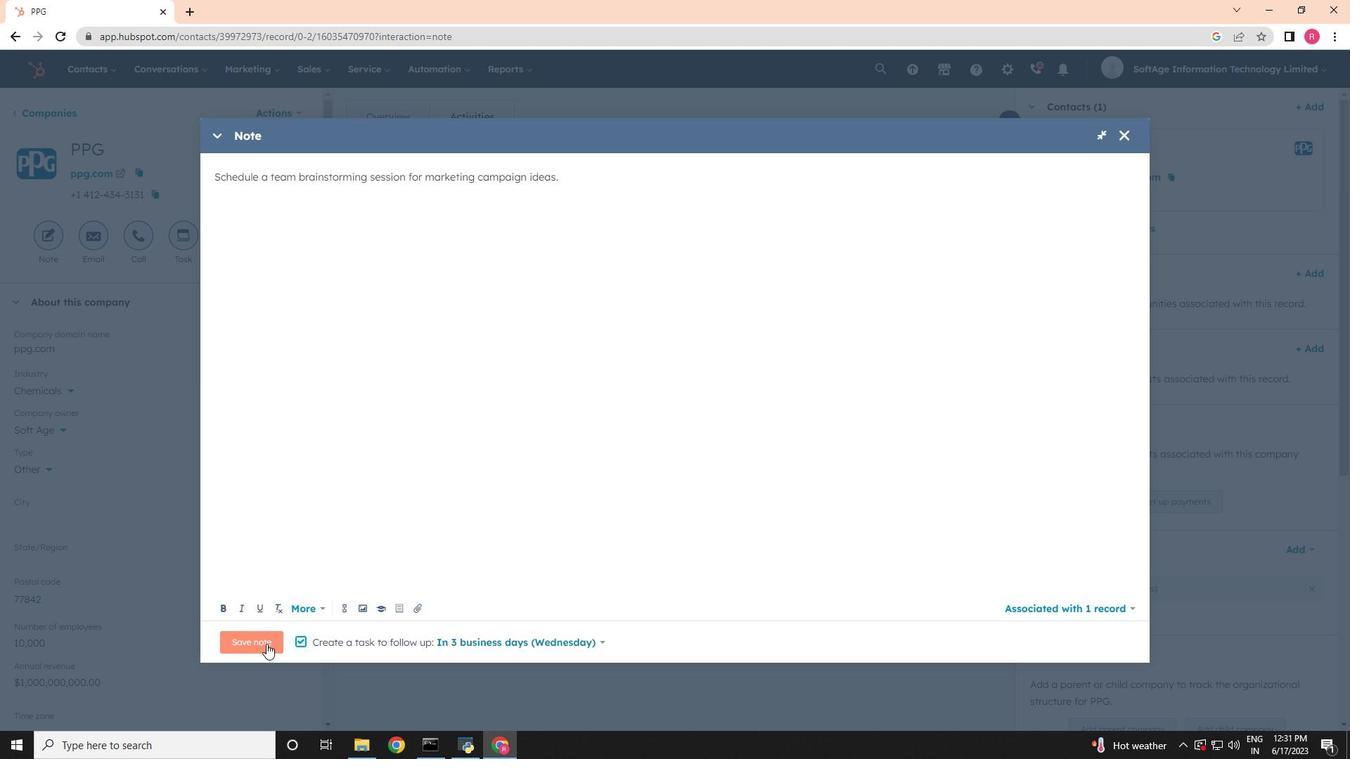 
Action: Mouse moved to (191, 239)
Screenshot: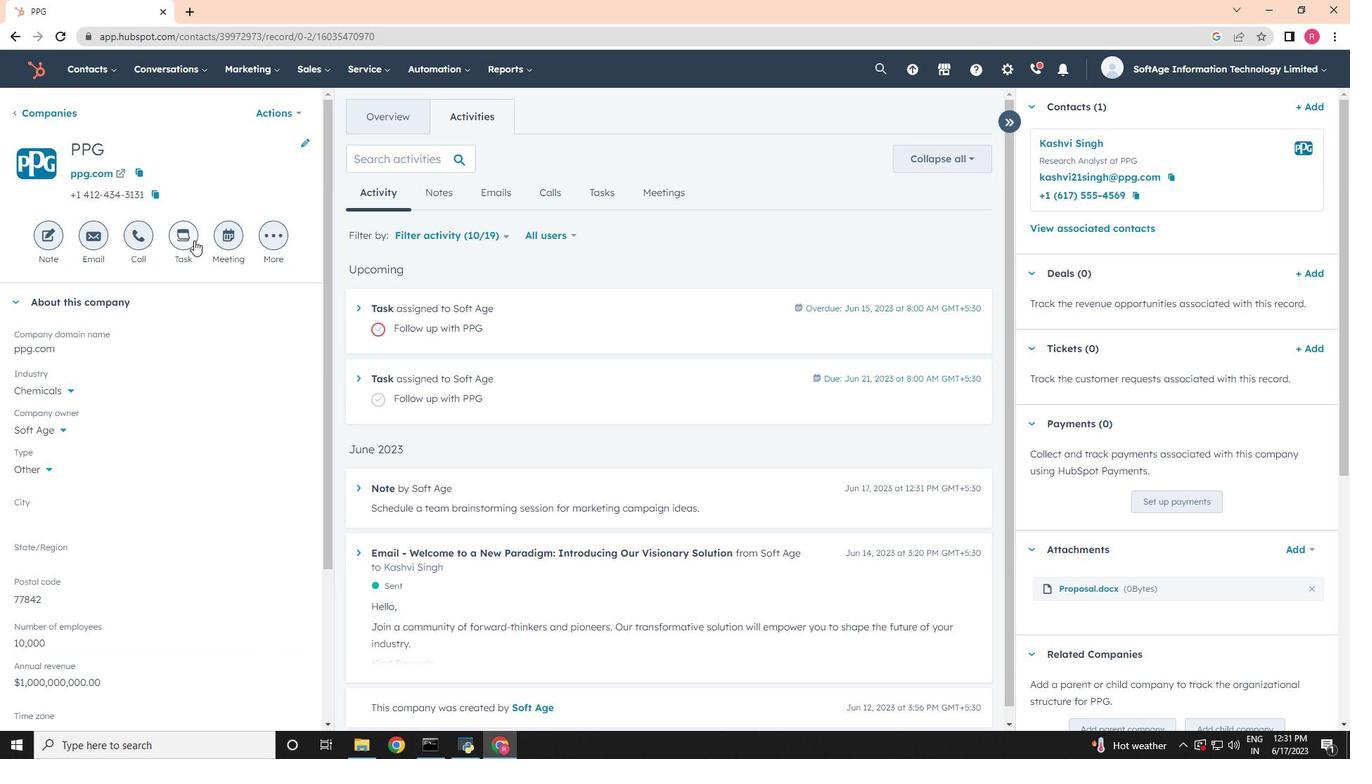 
Action: Mouse pressed left at (191, 239)
Screenshot: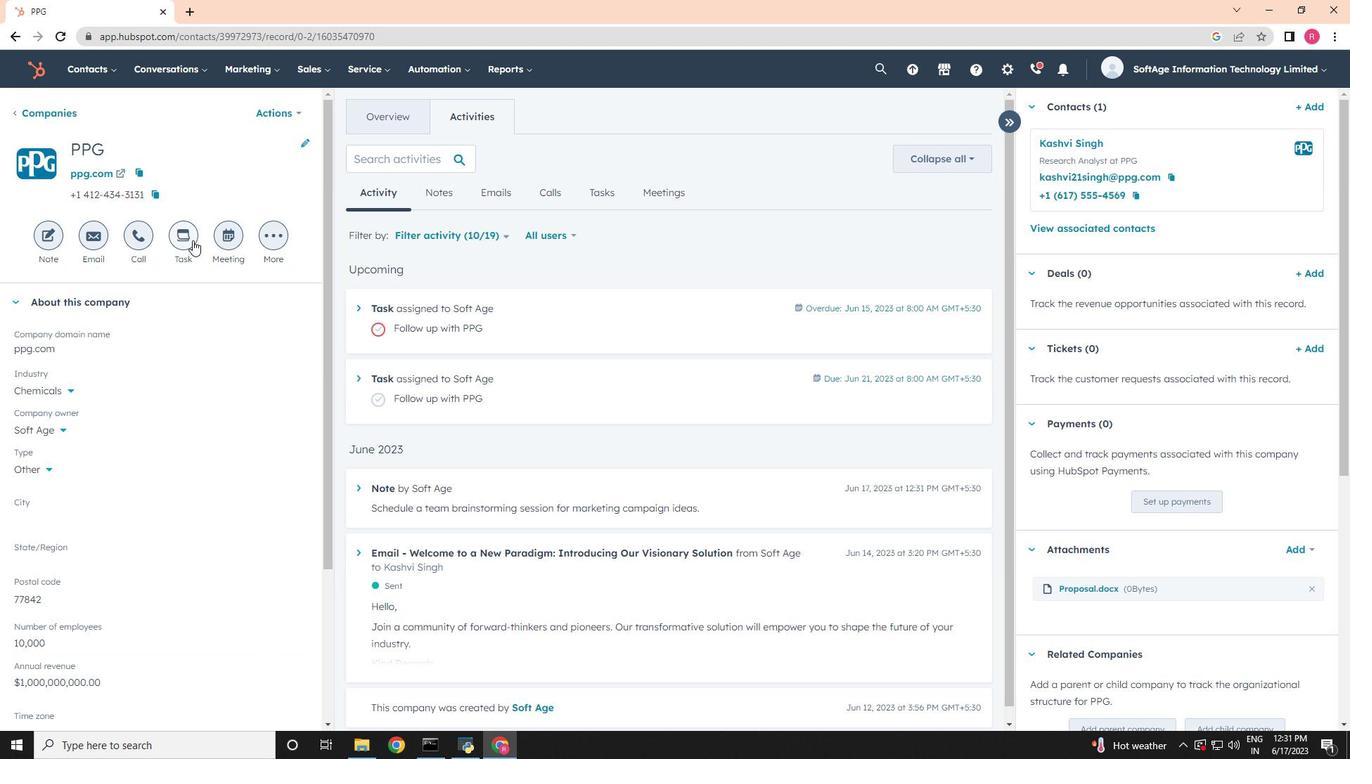 
Action: Mouse moved to (845, 395)
Screenshot: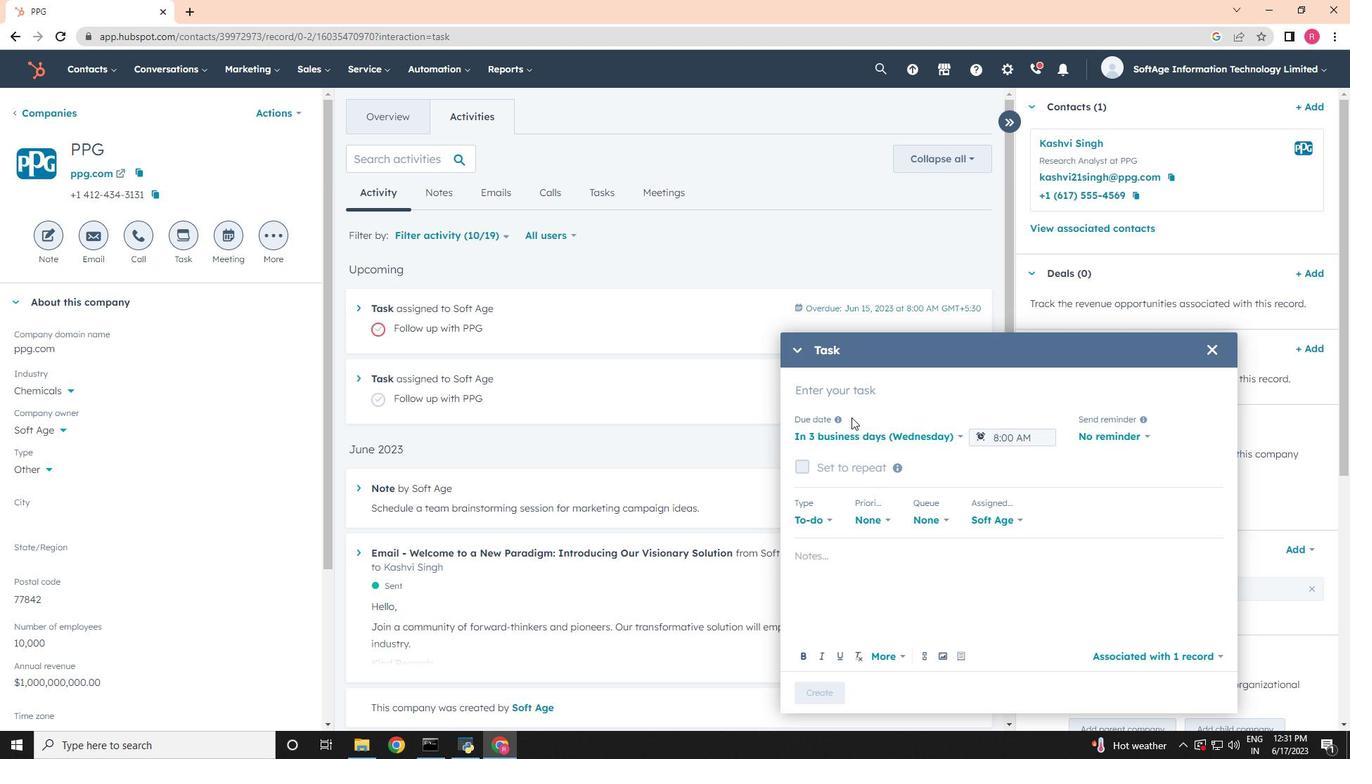 
Action: Key pressed <Key.shift><Key.shift>Send<Key.space><Key.shift>Thanl<Key.backspace>k<Key.space><Key.shift>You<Key.space><Key.shift><Key.shift><Key.shift><Key.shift><Key.shift><Key.shift>Email<Key.space>to<Key.space><Key.shift>Referral
Screenshot: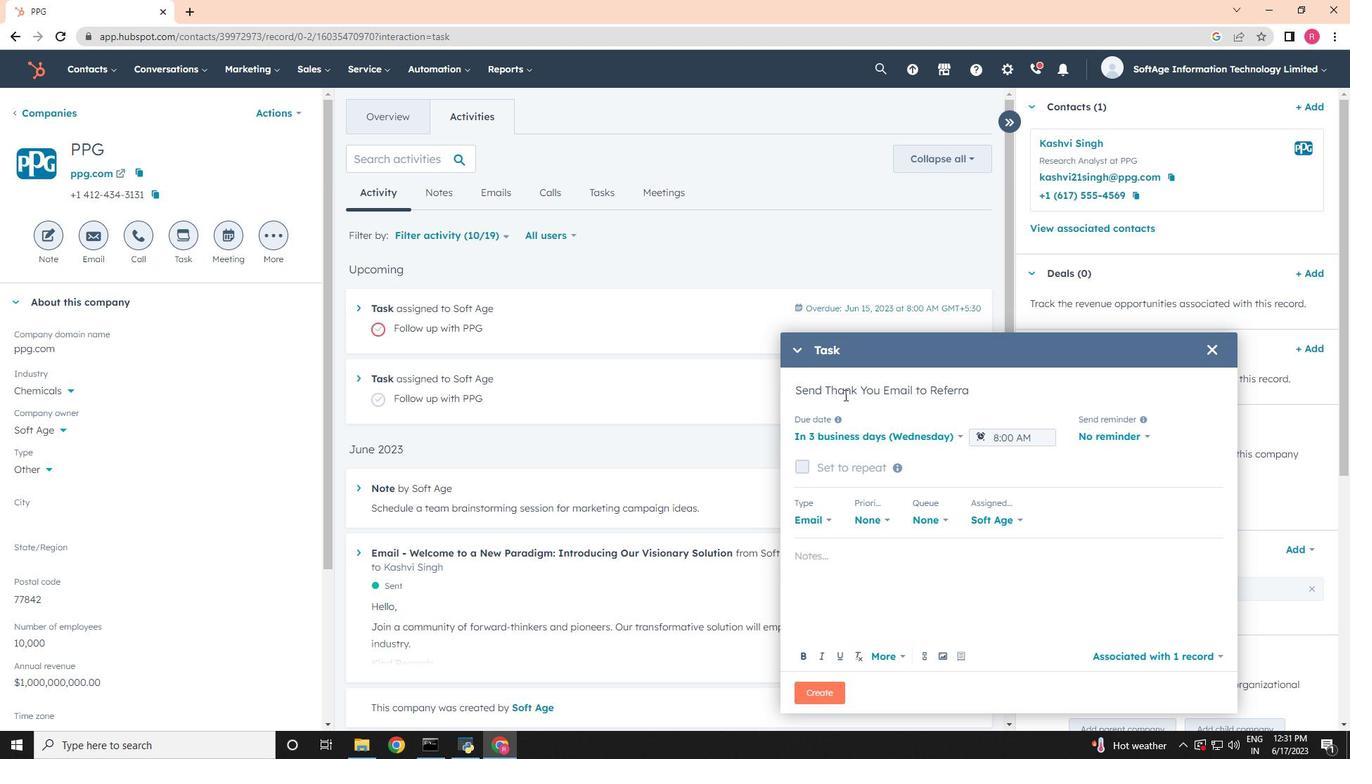 
Action: Mouse moved to (862, 435)
Screenshot: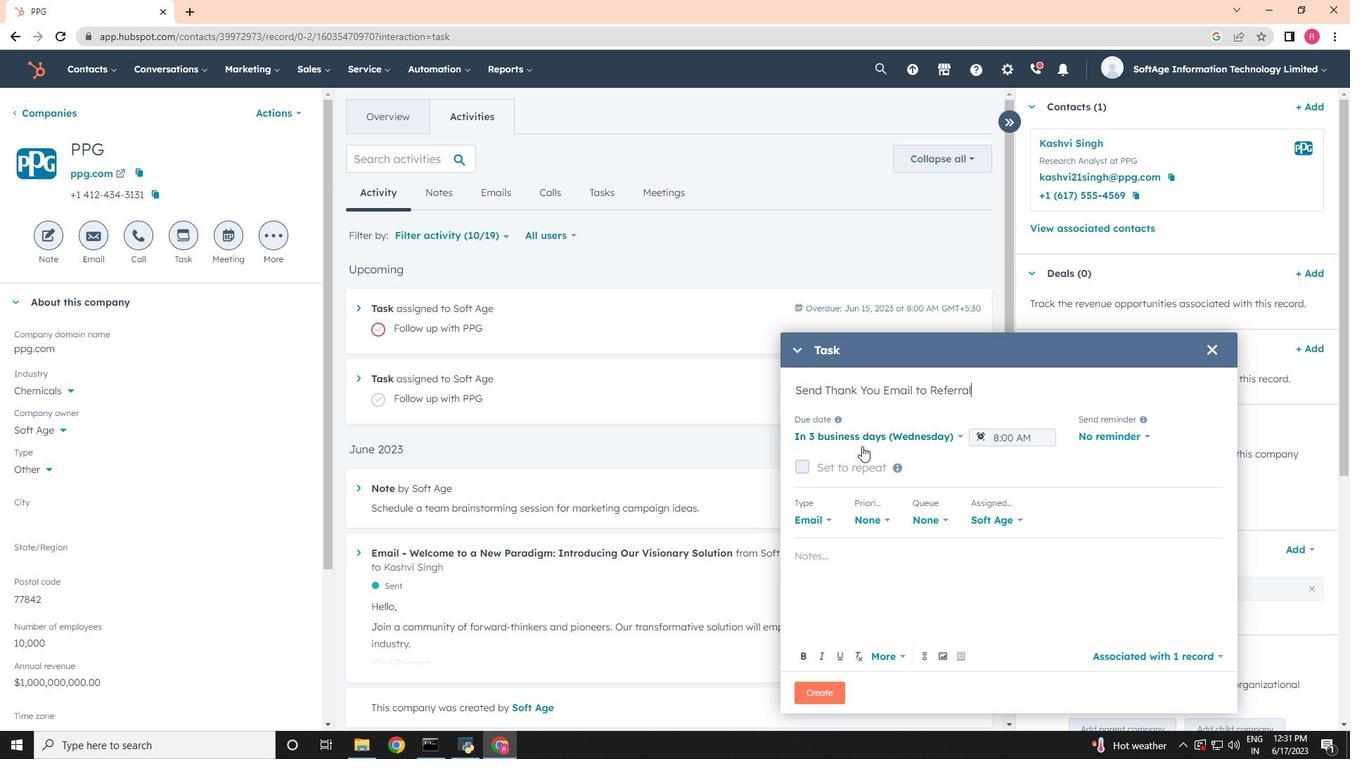 
Action: Mouse pressed left at (862, 435)
Screenshot: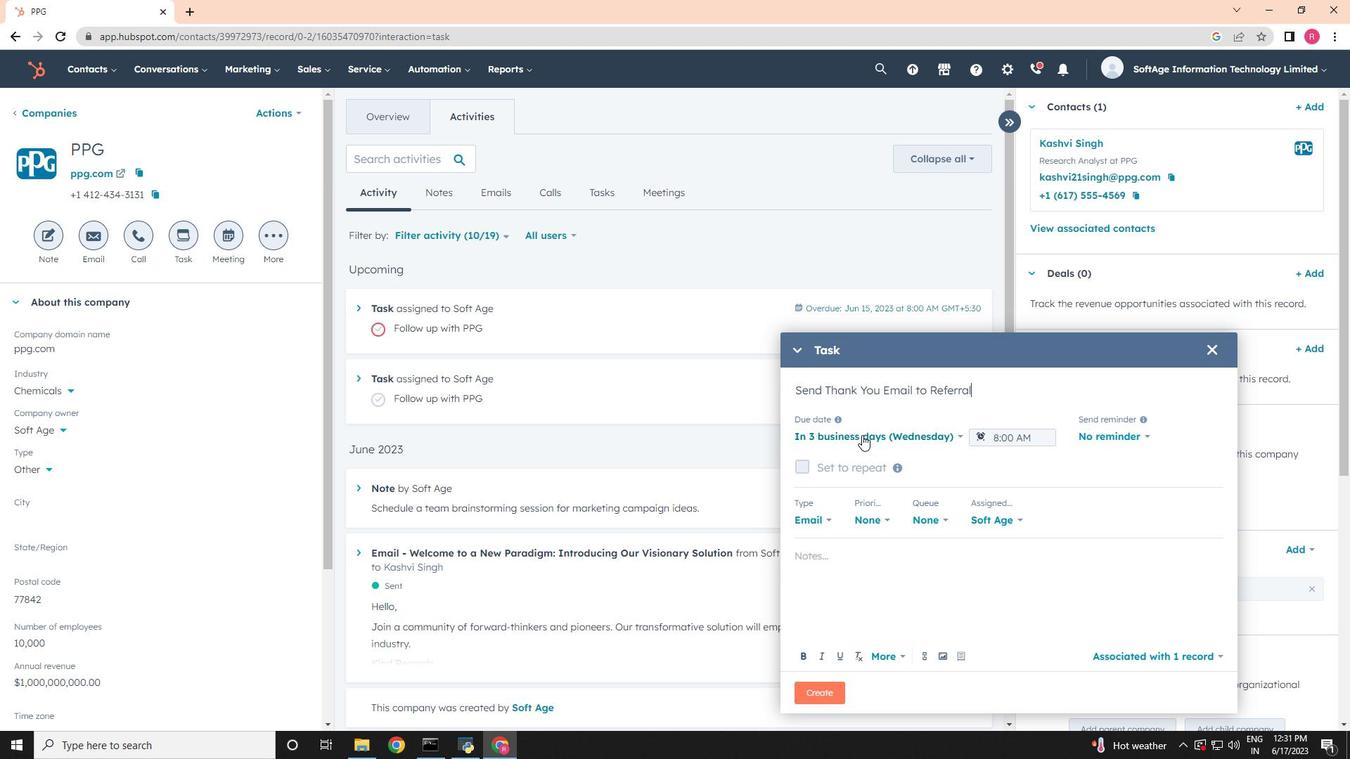 
Action: Mouse moved to (899, 496)
Screenshot: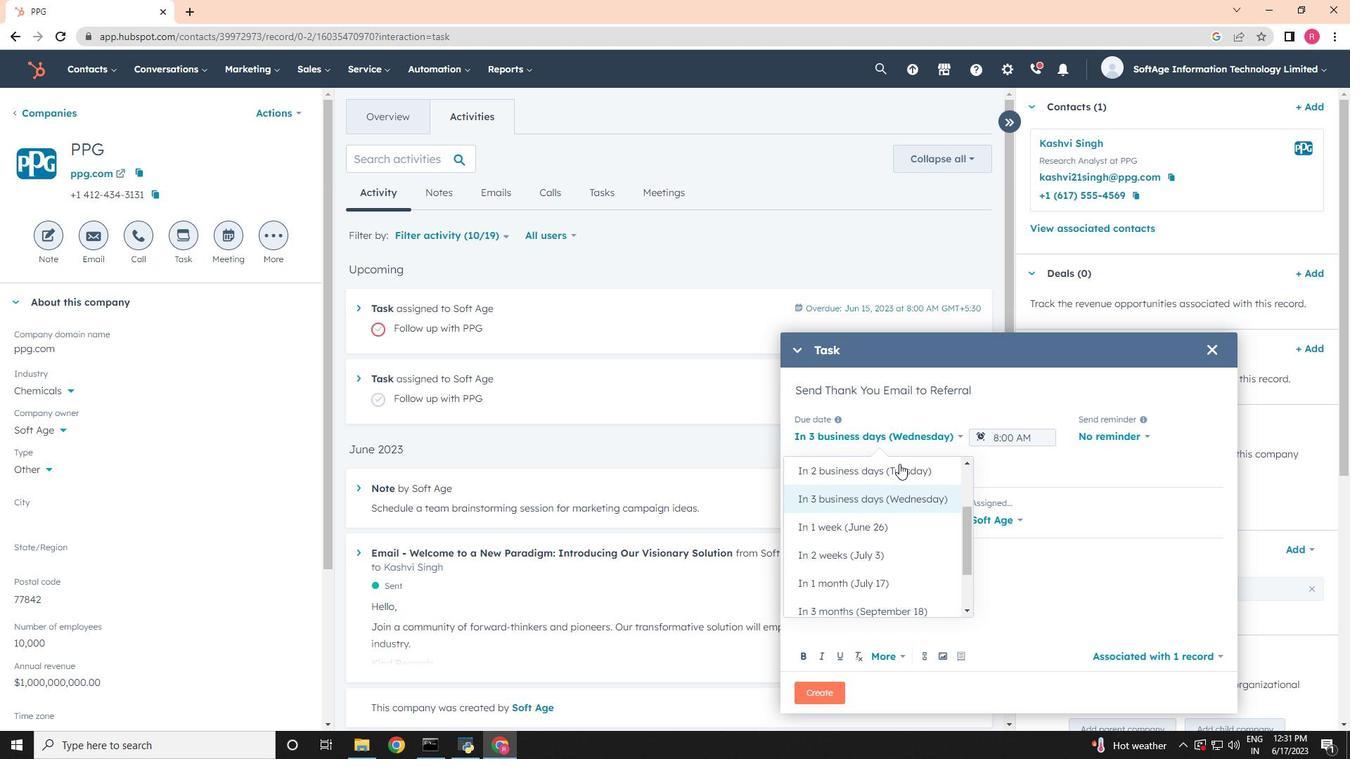 
Action: Mouse pressed left at (899, 496)
Screenshot: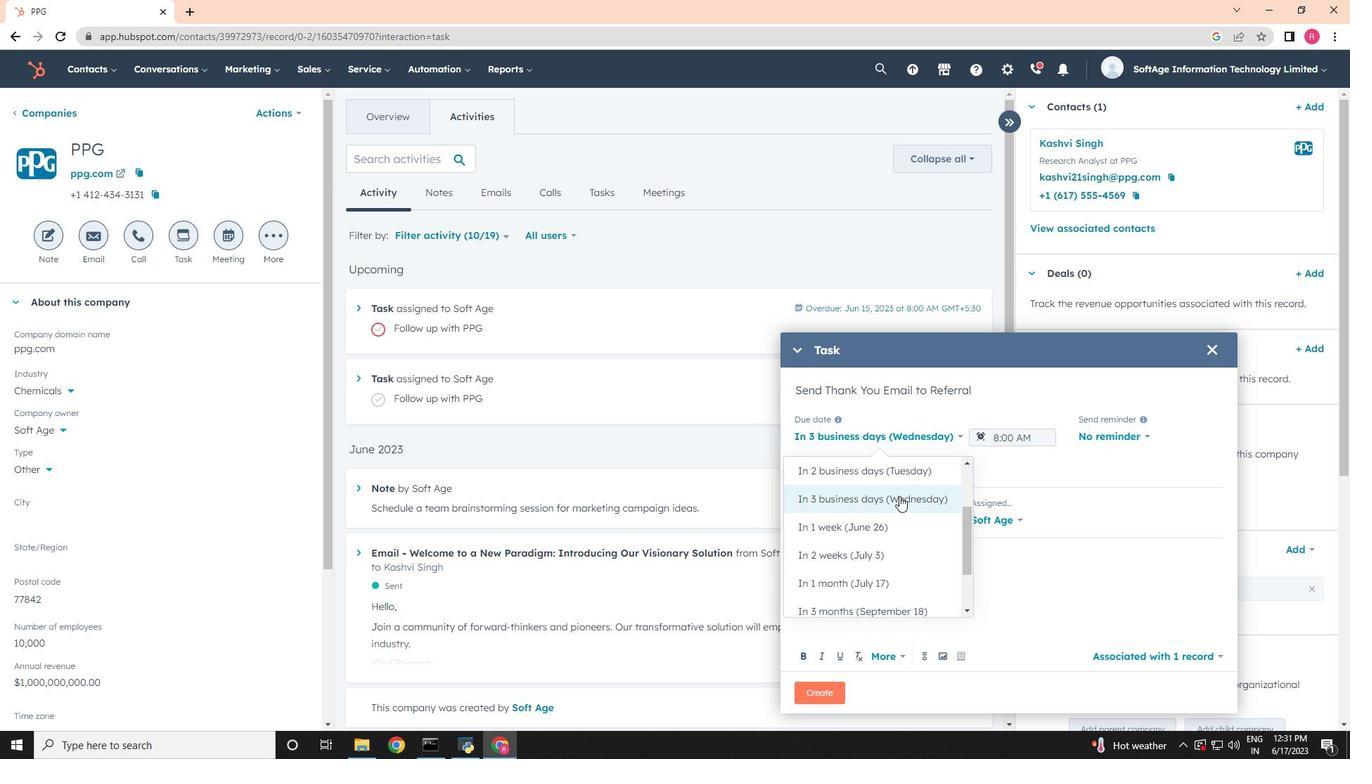 
Action: Mouse moved to (1143, 436)
Screenshot: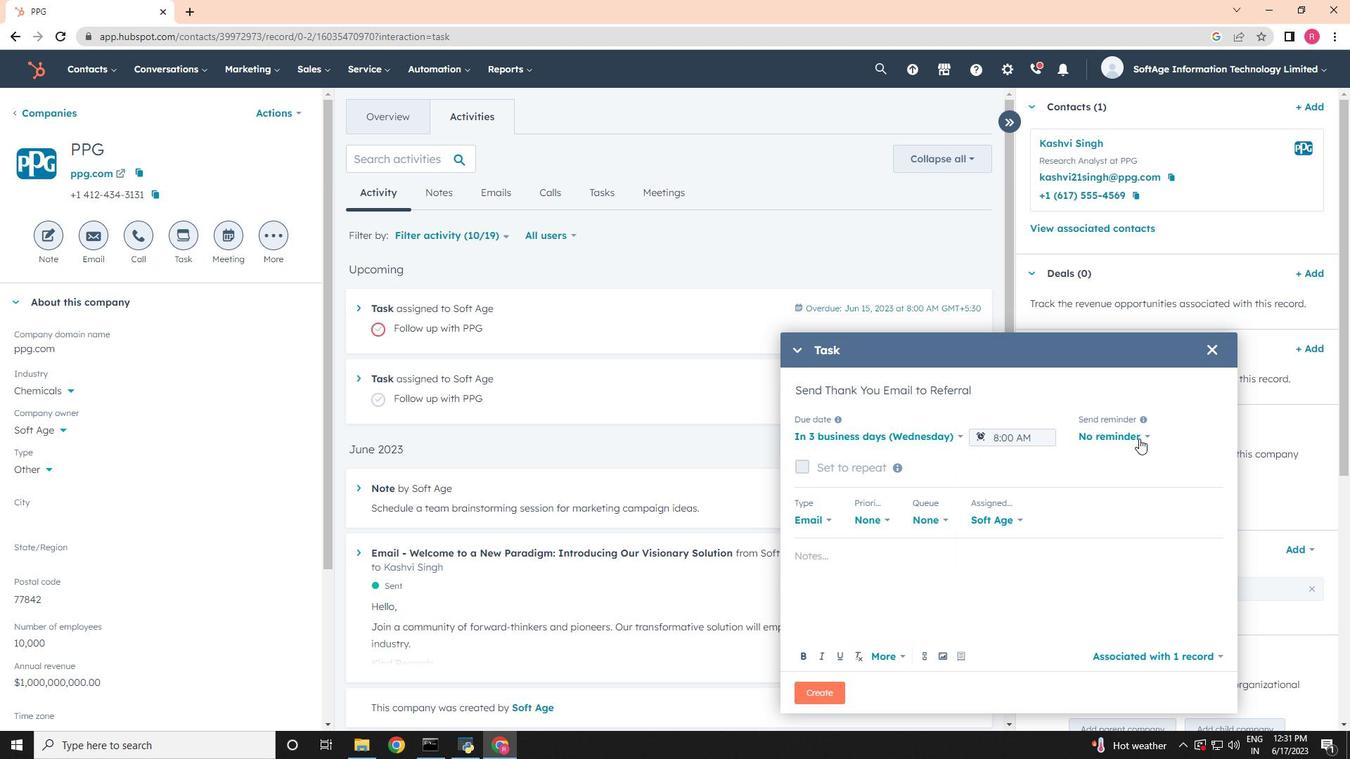 
Action: Mouse pressed left at (1143, 436)
Screenshot: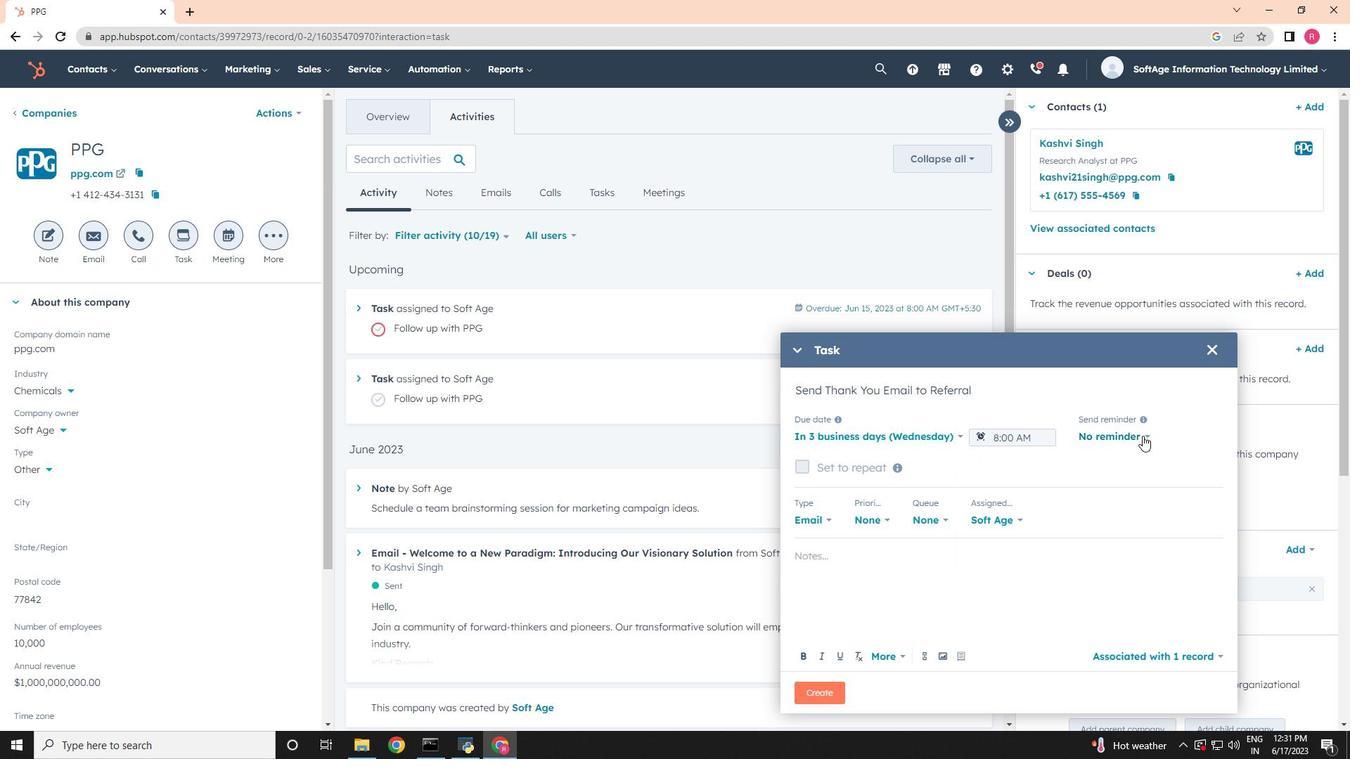 
Action: Mouse moved to (1115, 522)
Screenshot: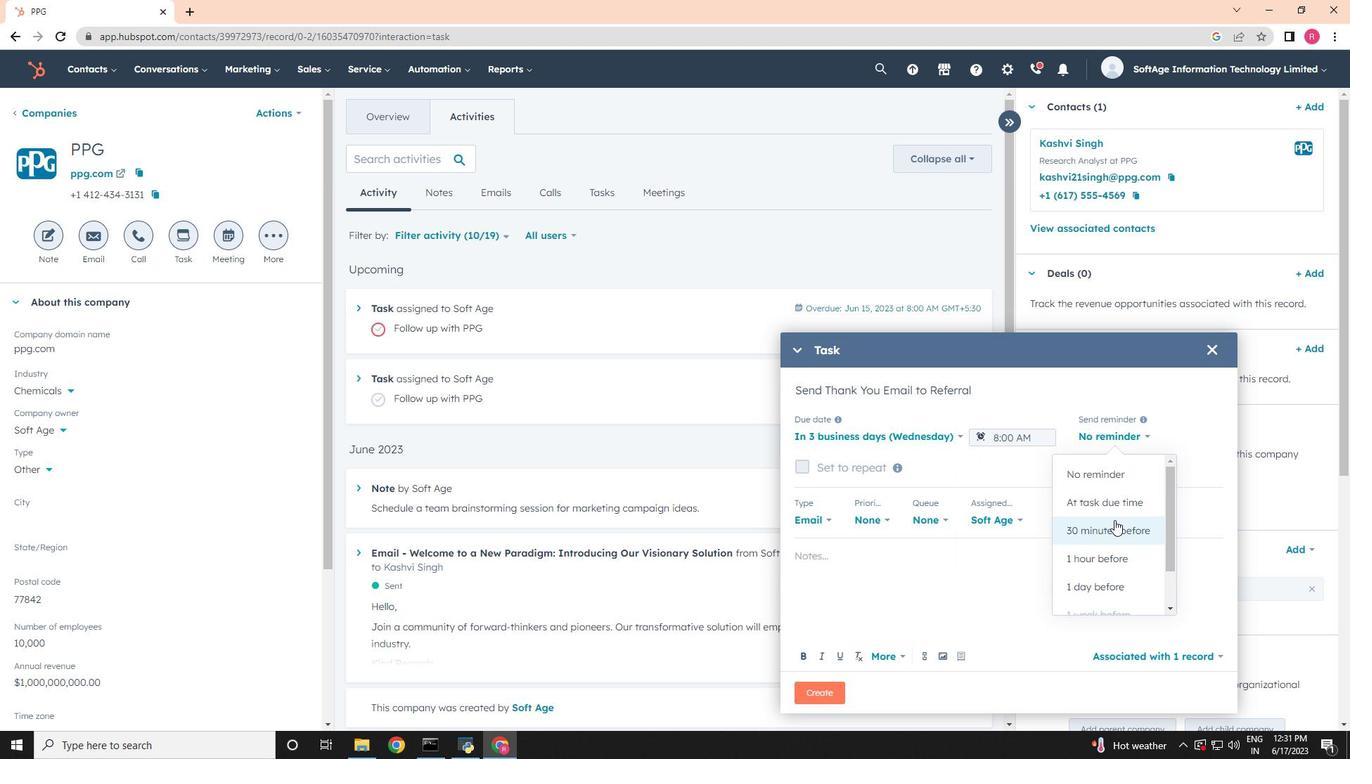 
Action: Mouse pressed left at (1115, 522)
Screenshot: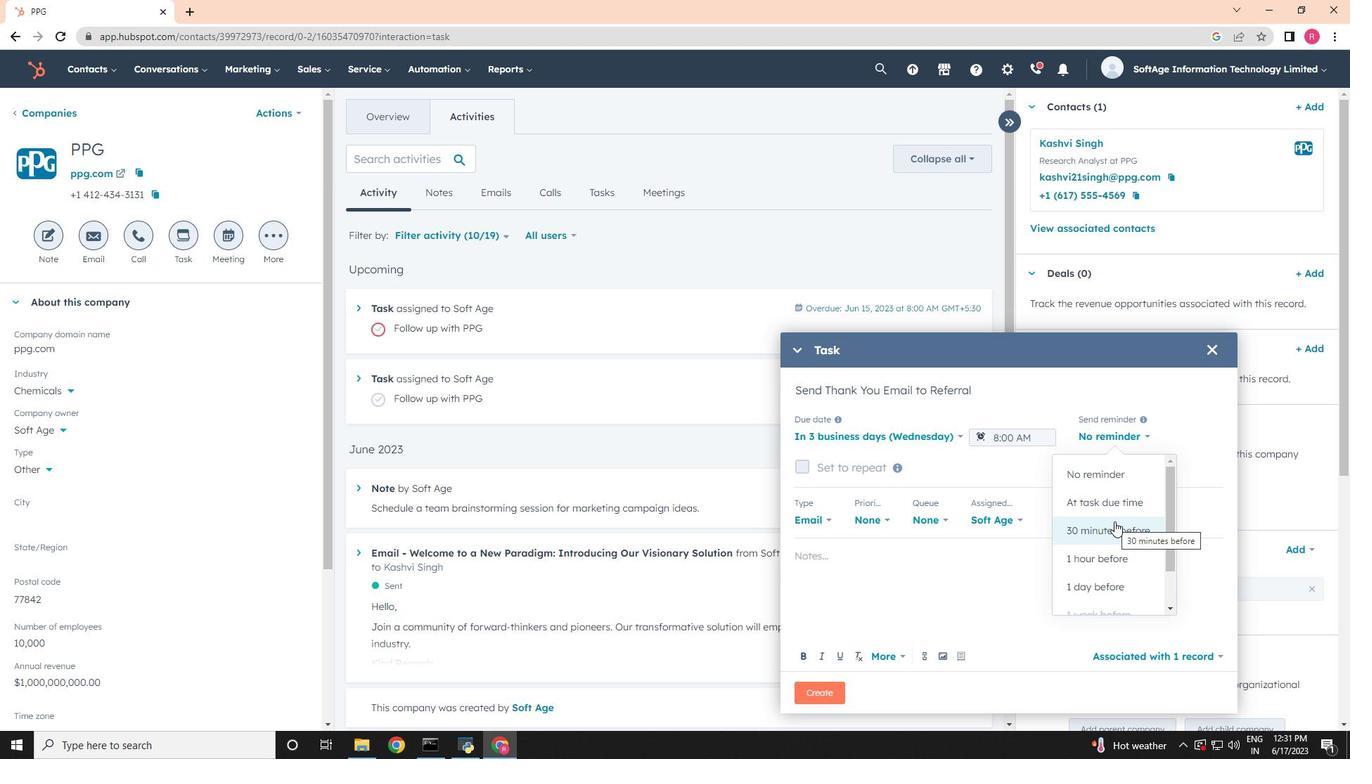 
Action: Mouse moved to (870, 519)
Screenshot: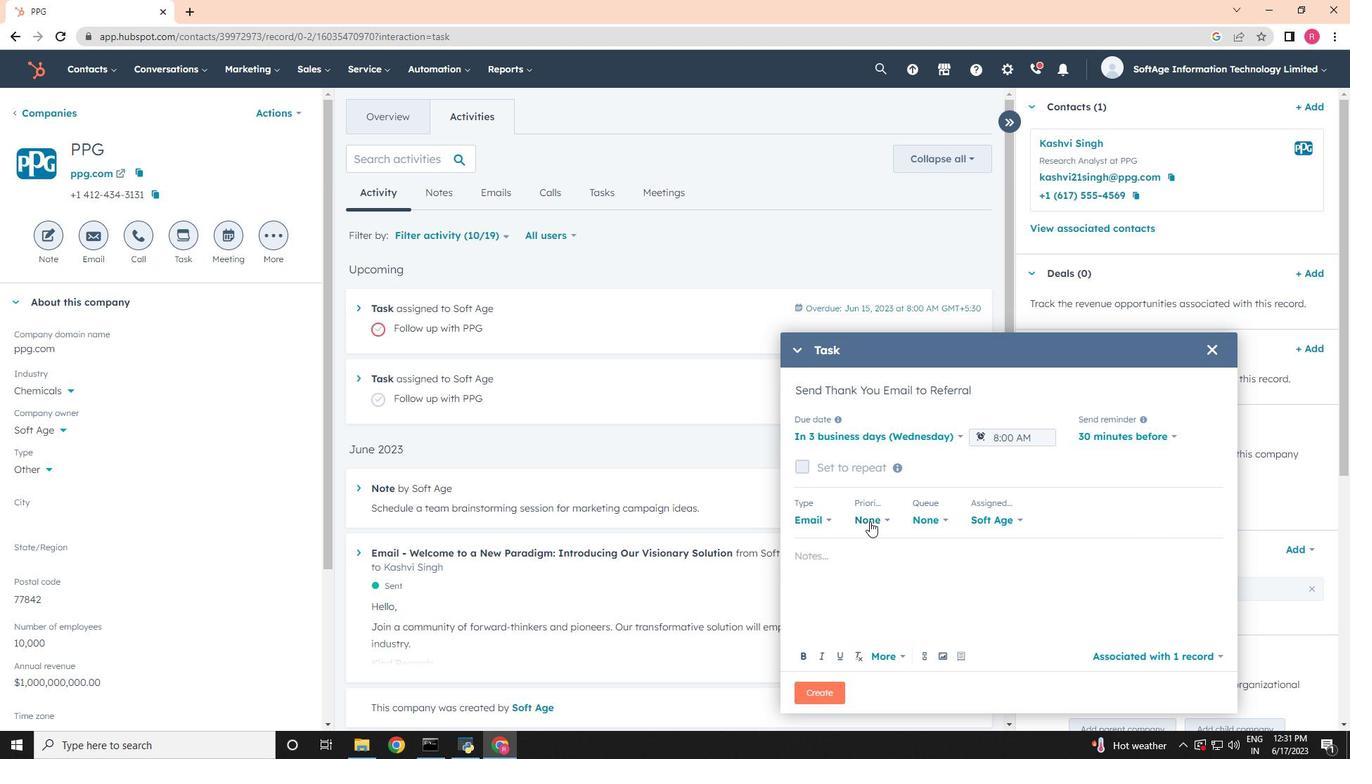 
Action: Mouse pressed left at (870, 519)
Screenshot: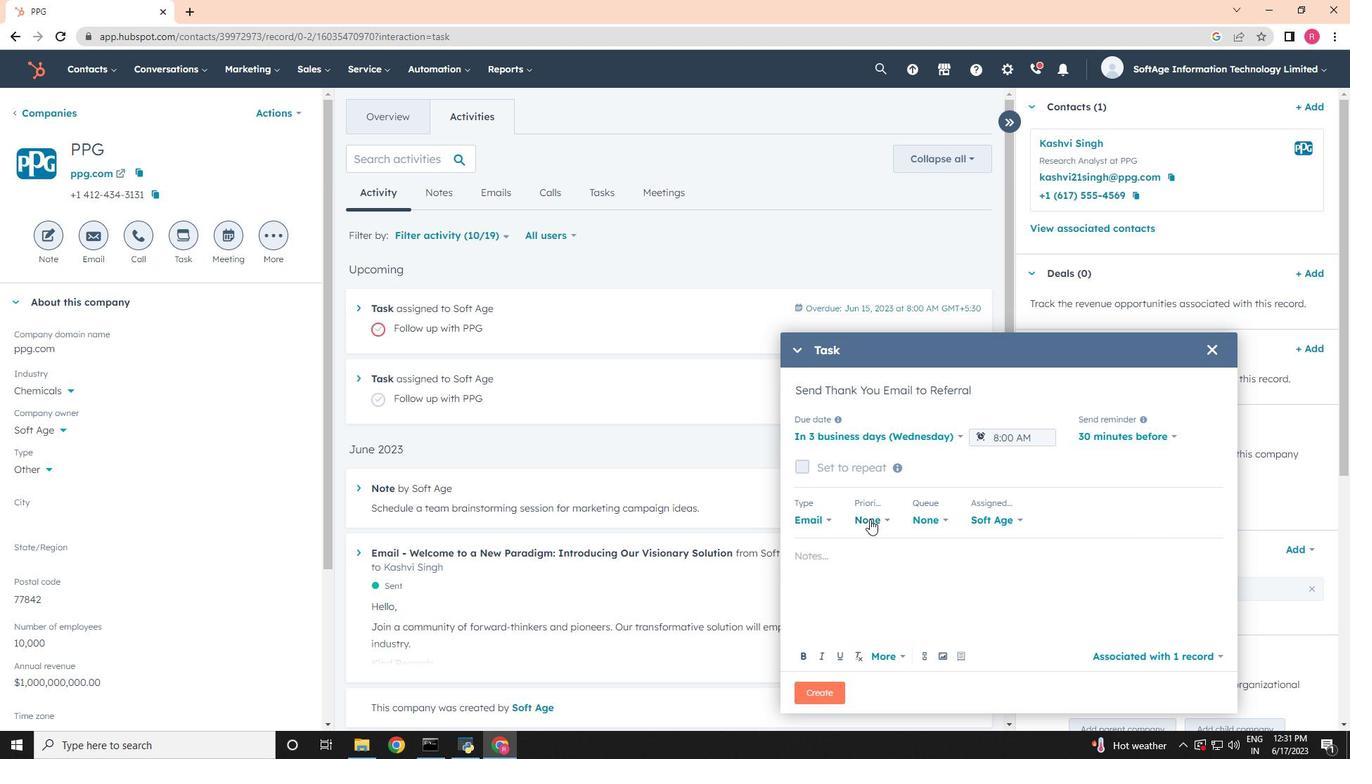 
Action: Mouse moved to (887, 631)
Screenshot: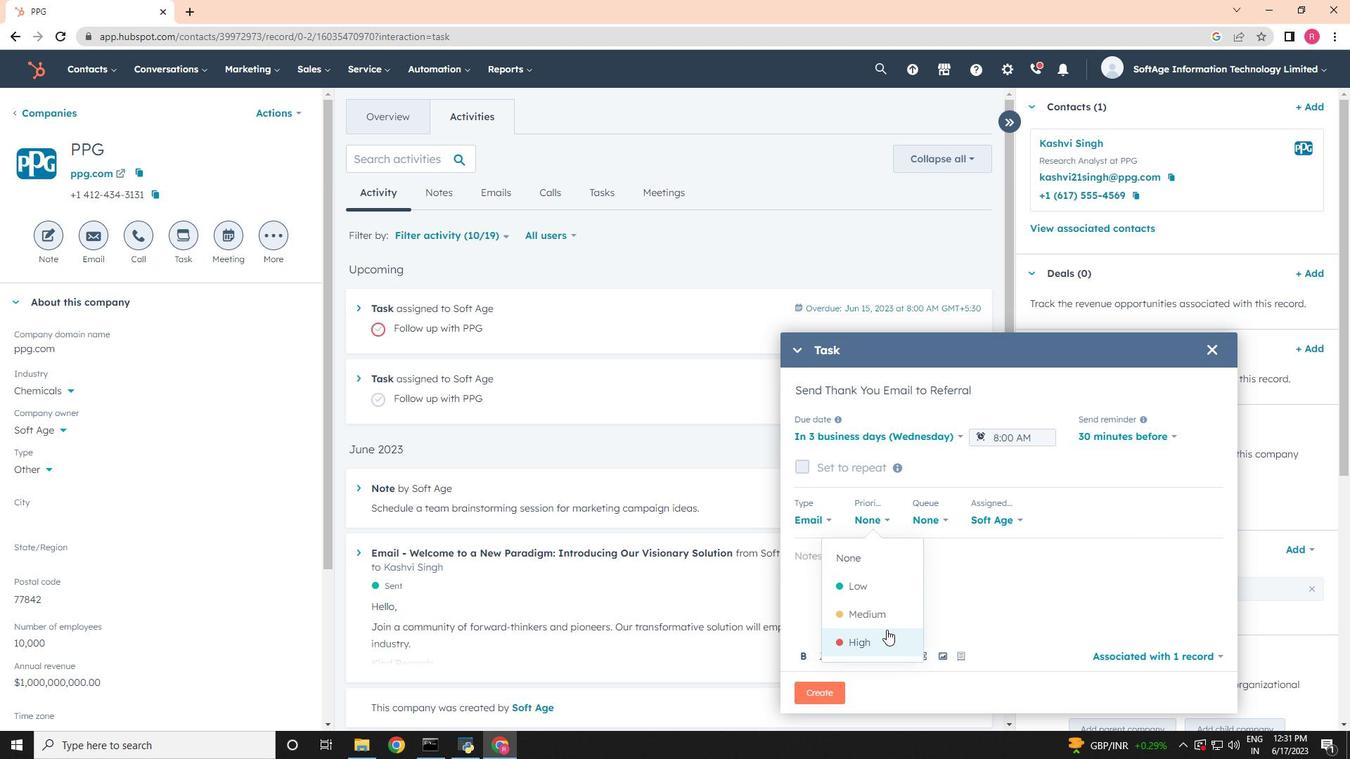 
Action: Mouse pressed left at (887, 631)
Screenshot: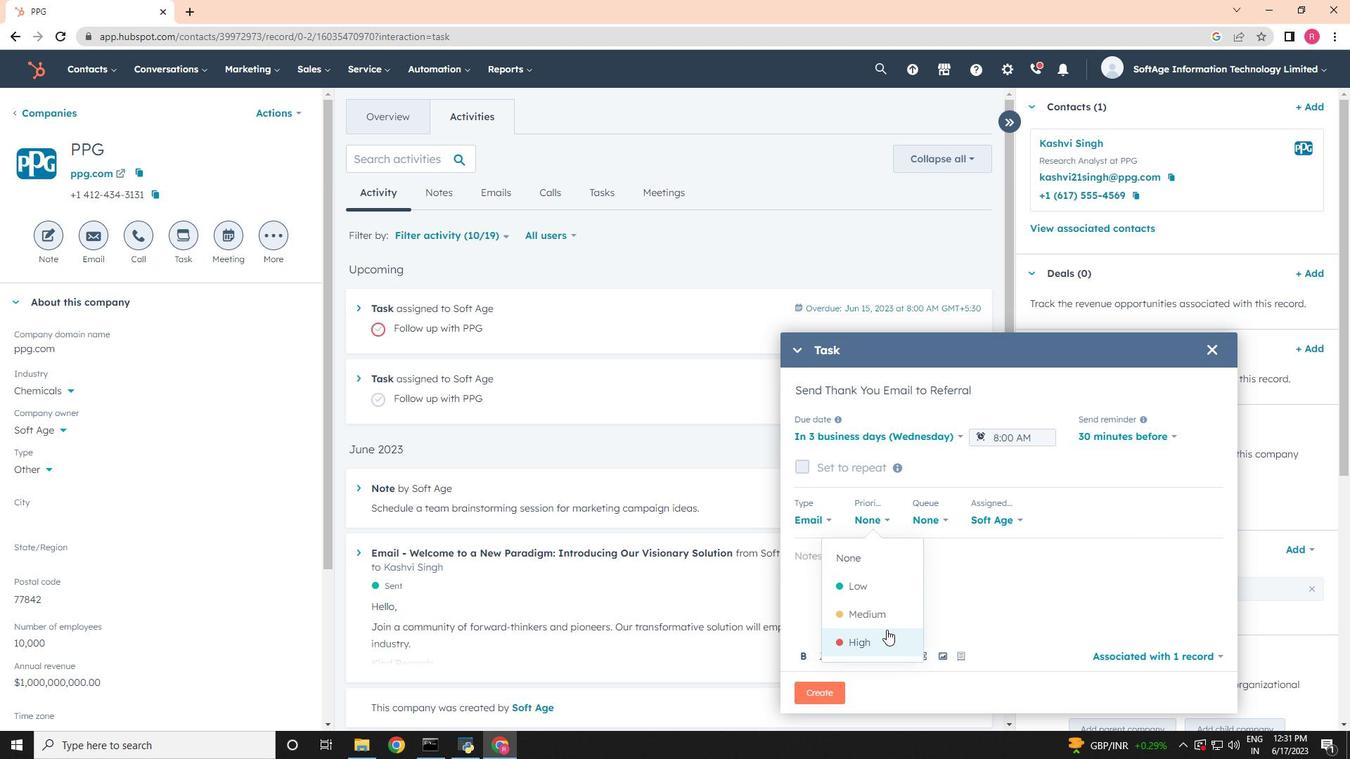 
Action: Mouse moved to (863, 575)
Screenshot: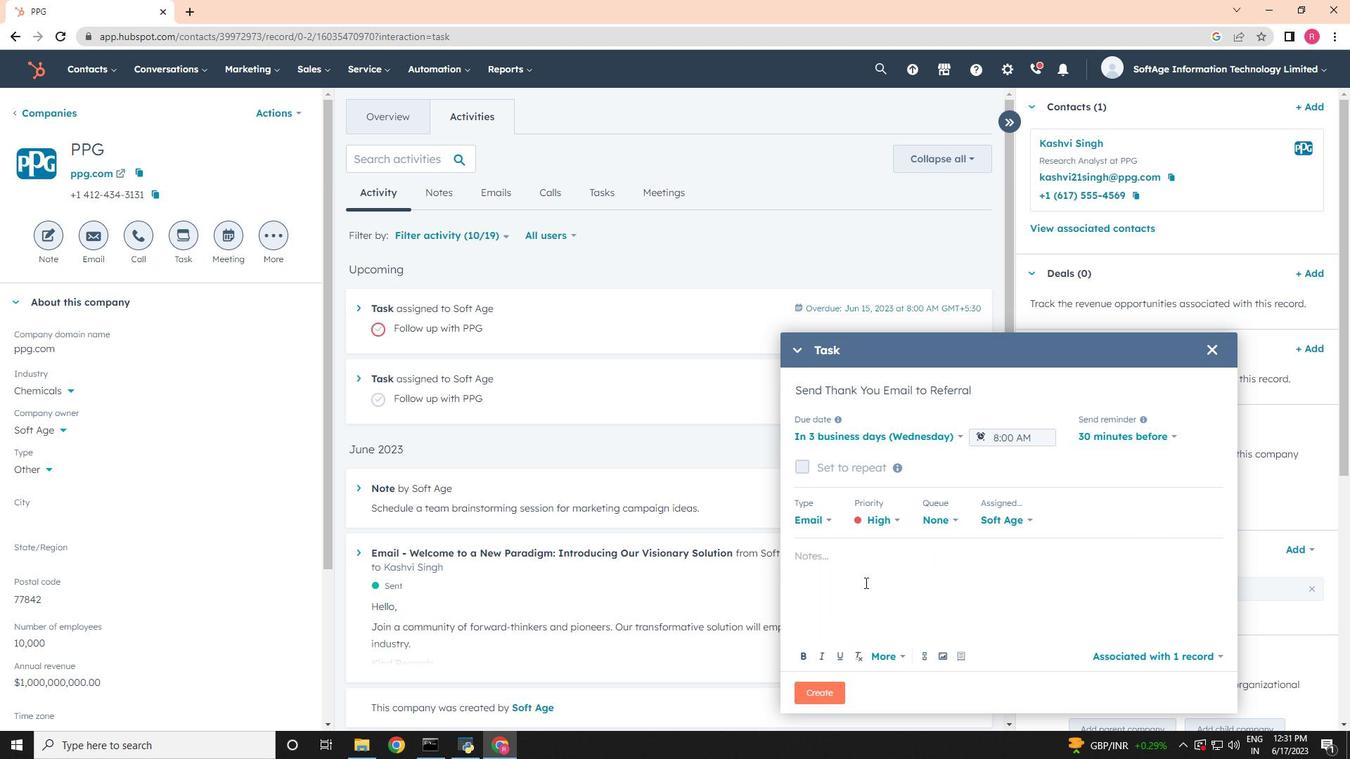 
Action: Mouse pressed left at (863, 575)
Screenshot: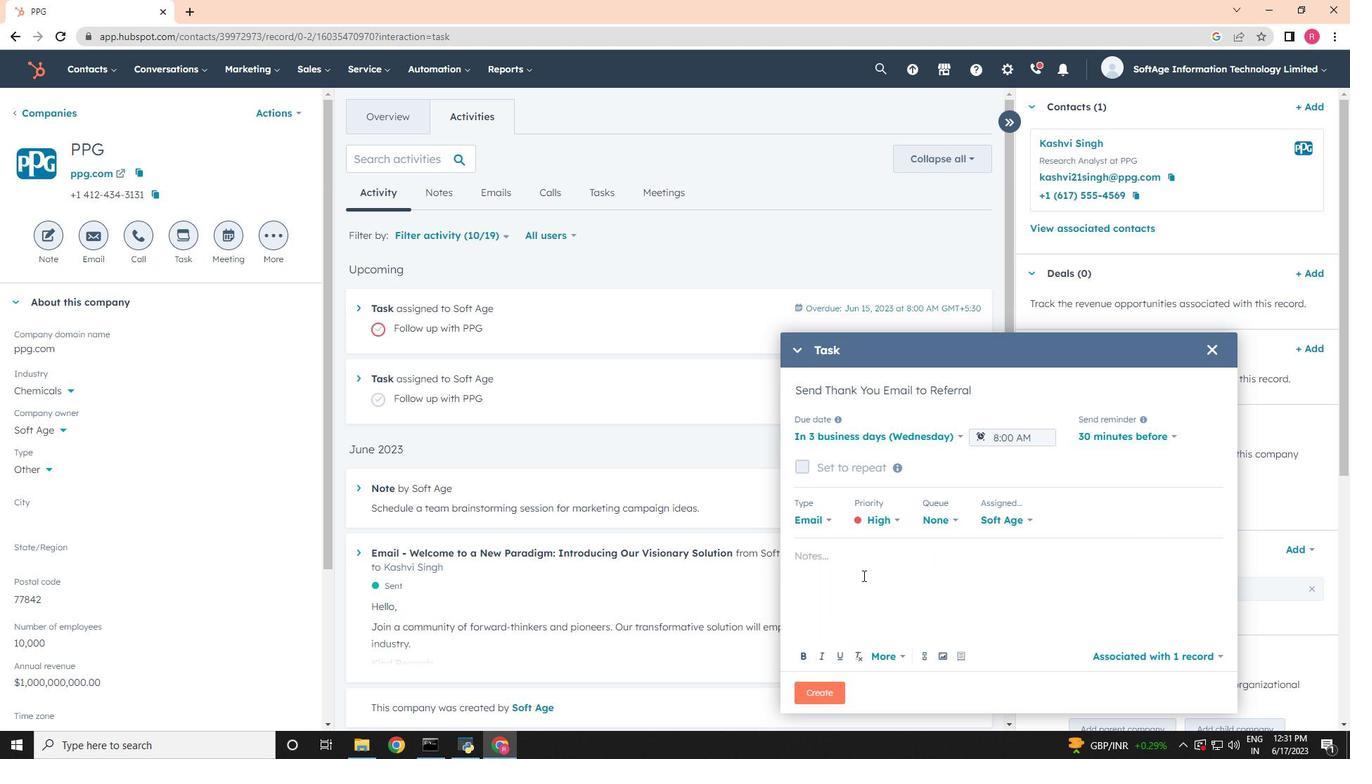 
Action: Key pressed <Key.shift>Take<Key.space>detailed<Key.space>meeting<Key.space>minutes<Key.space>and<Key.space>share<Key.space>them<Key.space>with<Key.space>the<Key.space>team<Key.space>afterward,<Key.backspace>.
Screenshot: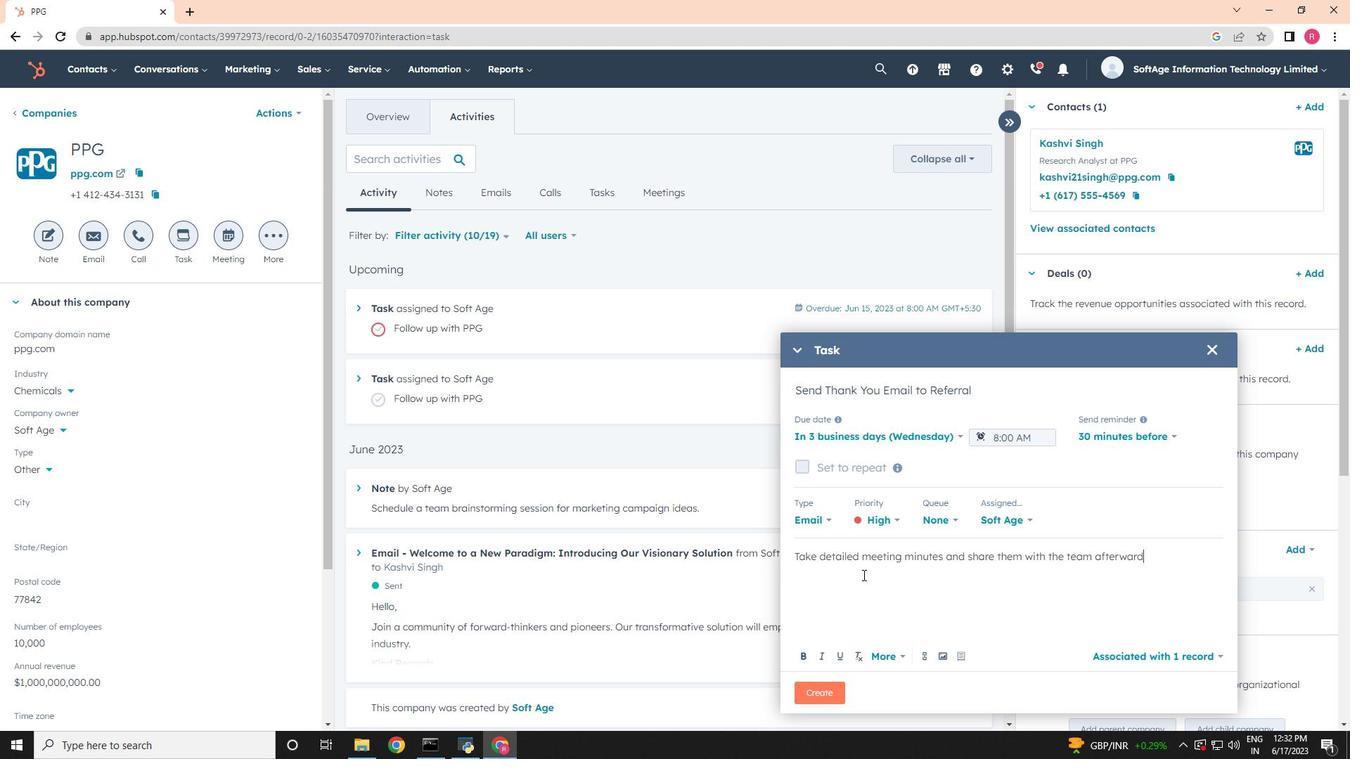 
Action: Mouse moved to (843, 694)
Screenshot: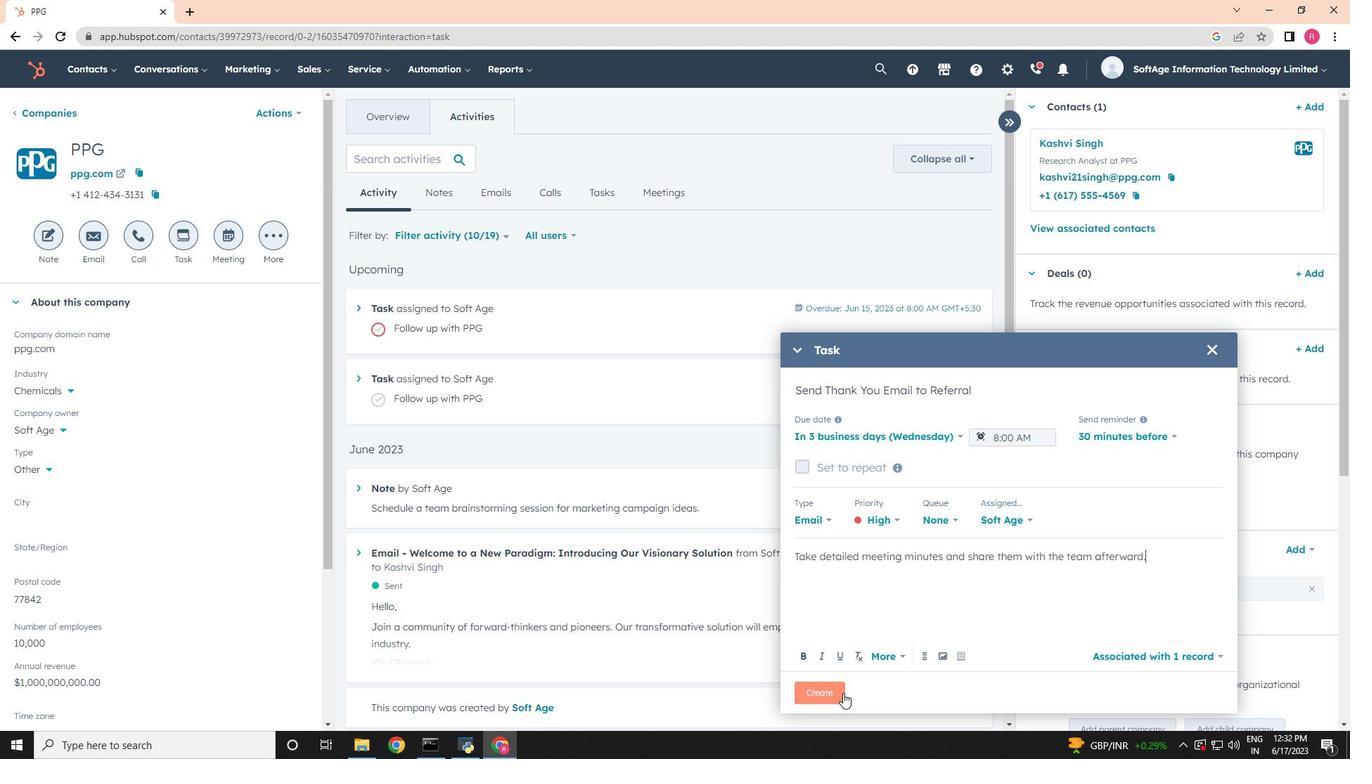 
Action: Mouse pressed left at (843, 694)
Screenshot: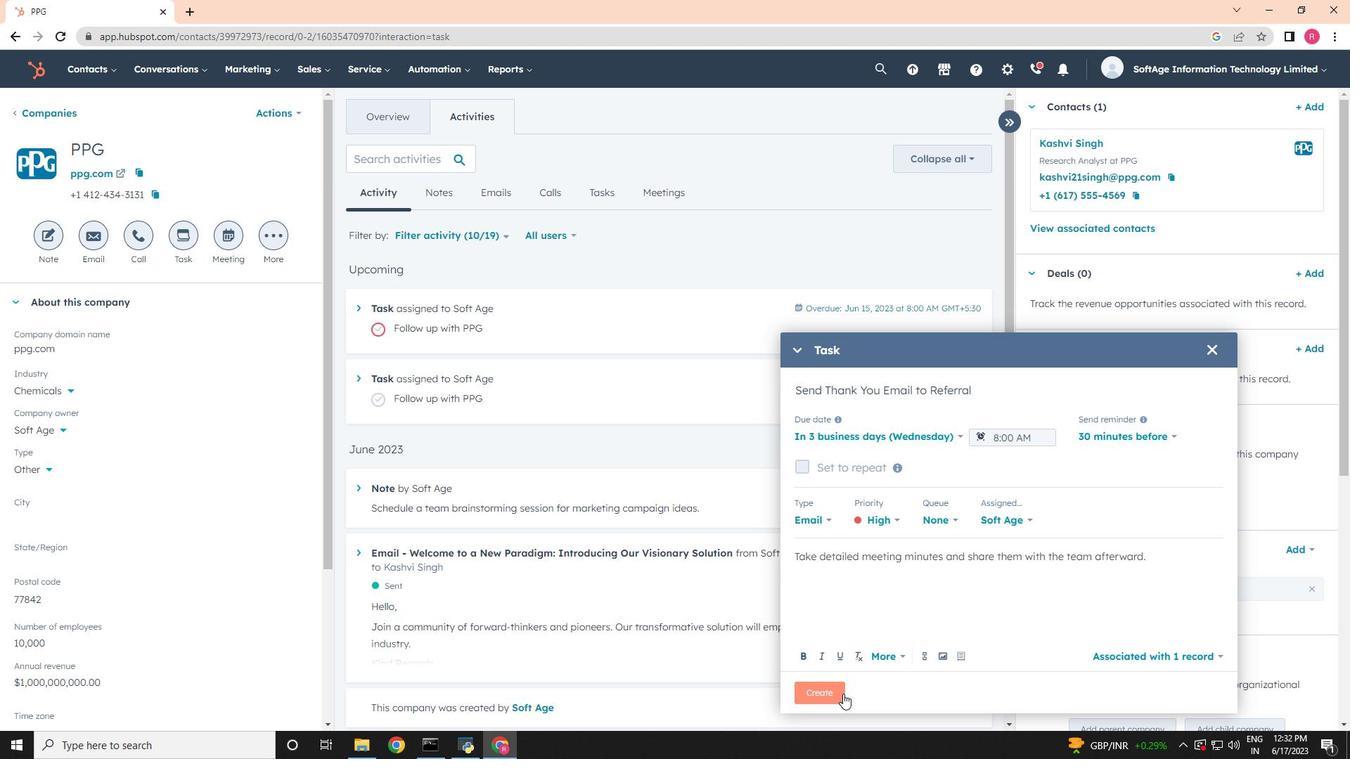 
Action: Mouse moved to (809, 690)
Screenshot: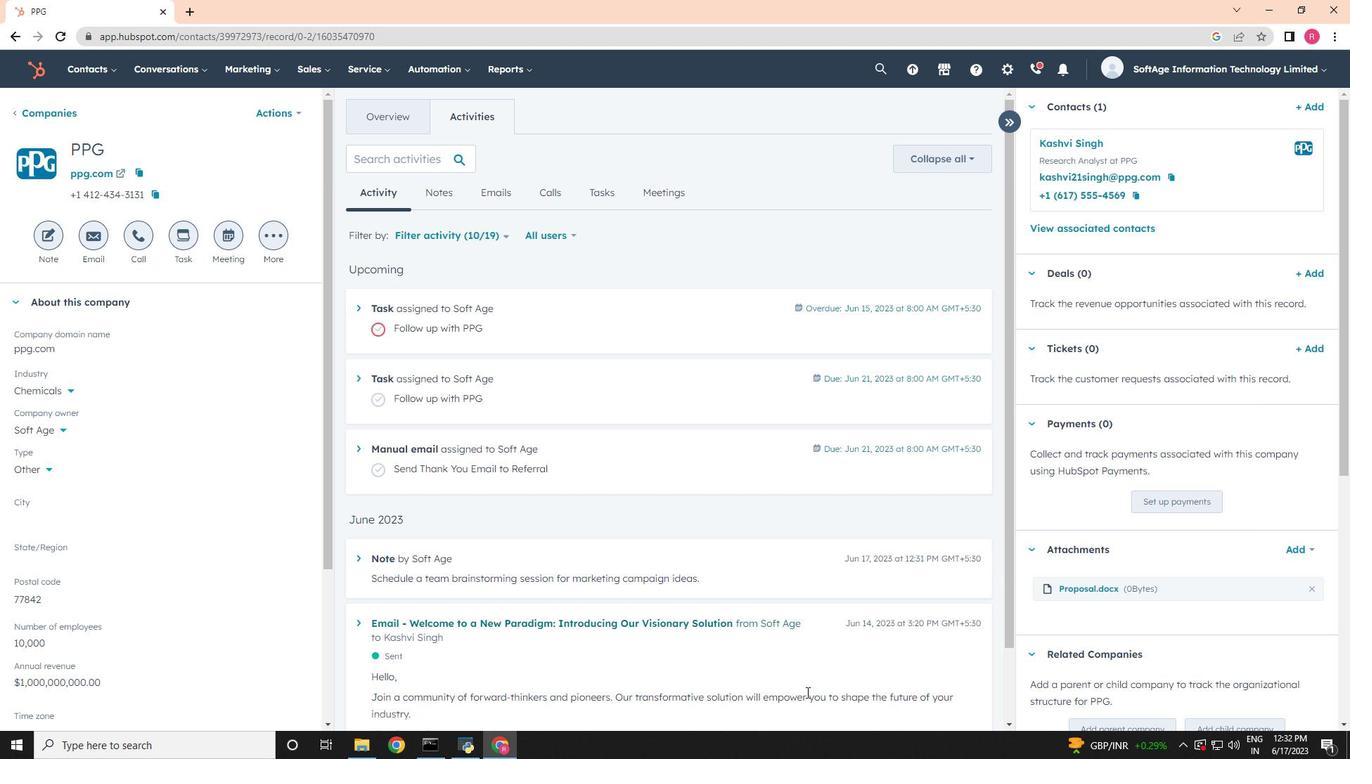 
